 Task: Open a blank worksheet and write heading  Budget GuruAdd Categories in a column and its values below  'Housing, Transportation, Groceries, Utilities, Entertainment, Dining Out, Health, Miscellaneous, Savings & Total. 'Add Budgeted amount in next column and its values below  $1,500, $300, $400, $200, $150, $250, $100, $200, $500 & $4,600. Add Actual amountin next column and its values below   $1,400, $280, $420, $180, $170, $230, $120, $180, $520 & $4,500. Add Difference in next column and its values below  -$100, -$20, +$20, -$20, +$20, -$20, +$20, -$20, +$20 & -$100Save page Budget Control Tool
Action: Key pressed <Key.shift>Budget<Key.space><Key.shift_r>Guru<Key.down>
Screenshot: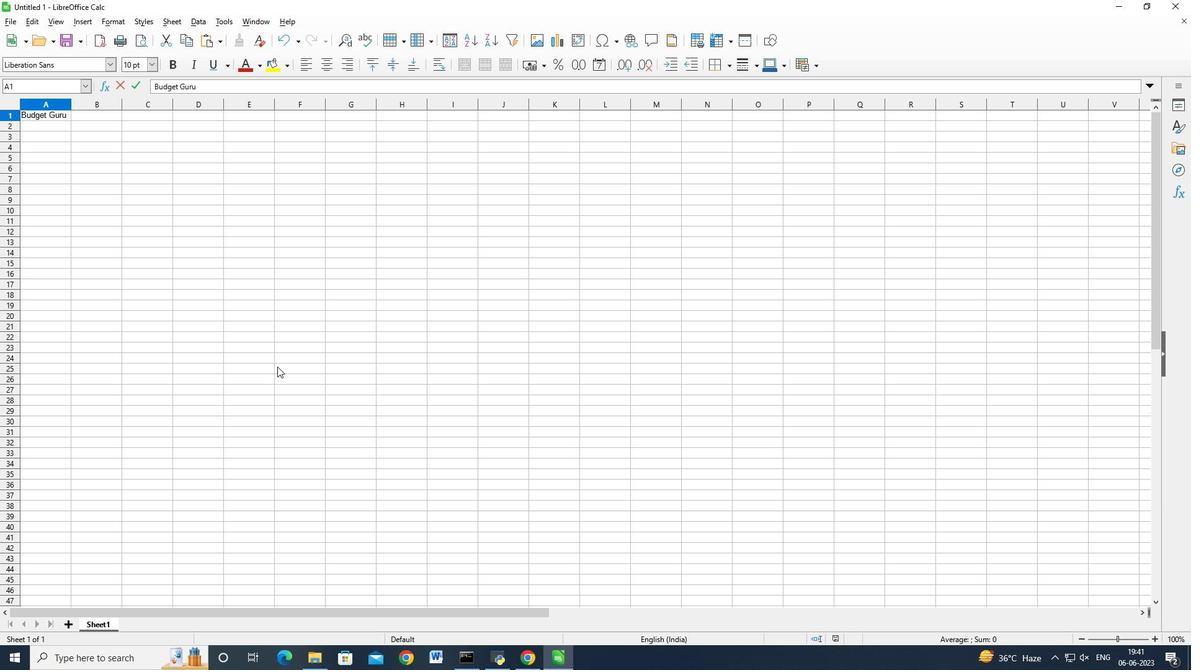 
Action: Mouse moved to (47, 138)
Screenshot: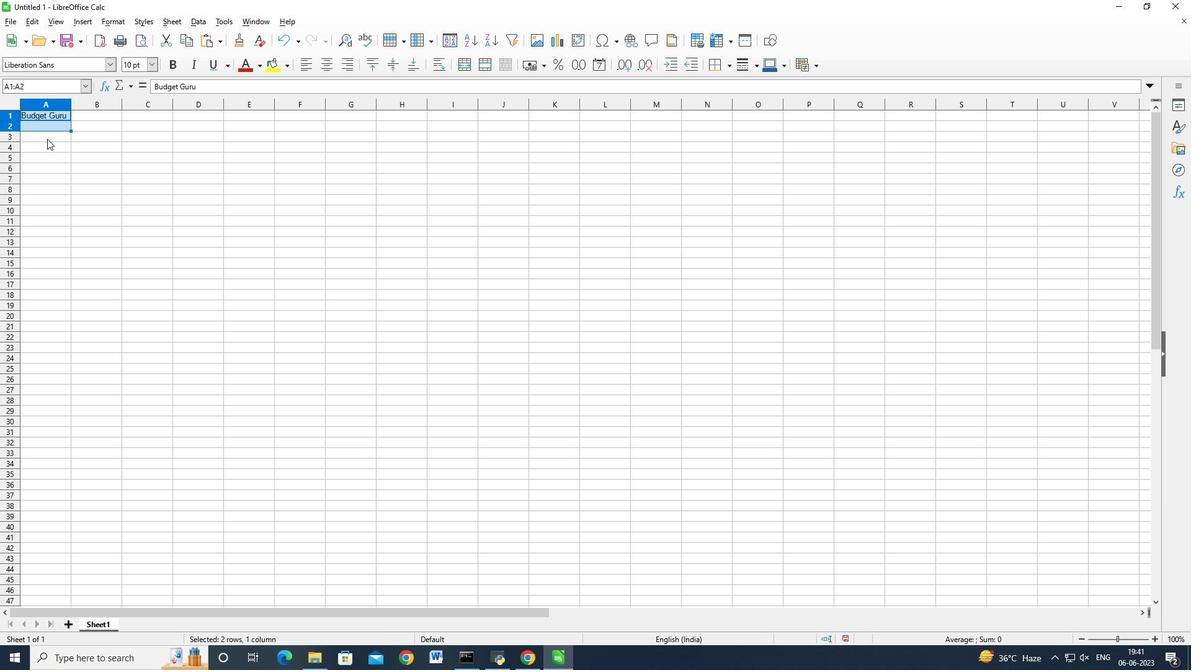 
Action: Mouse pressed left at (47, 138)
Screenshot: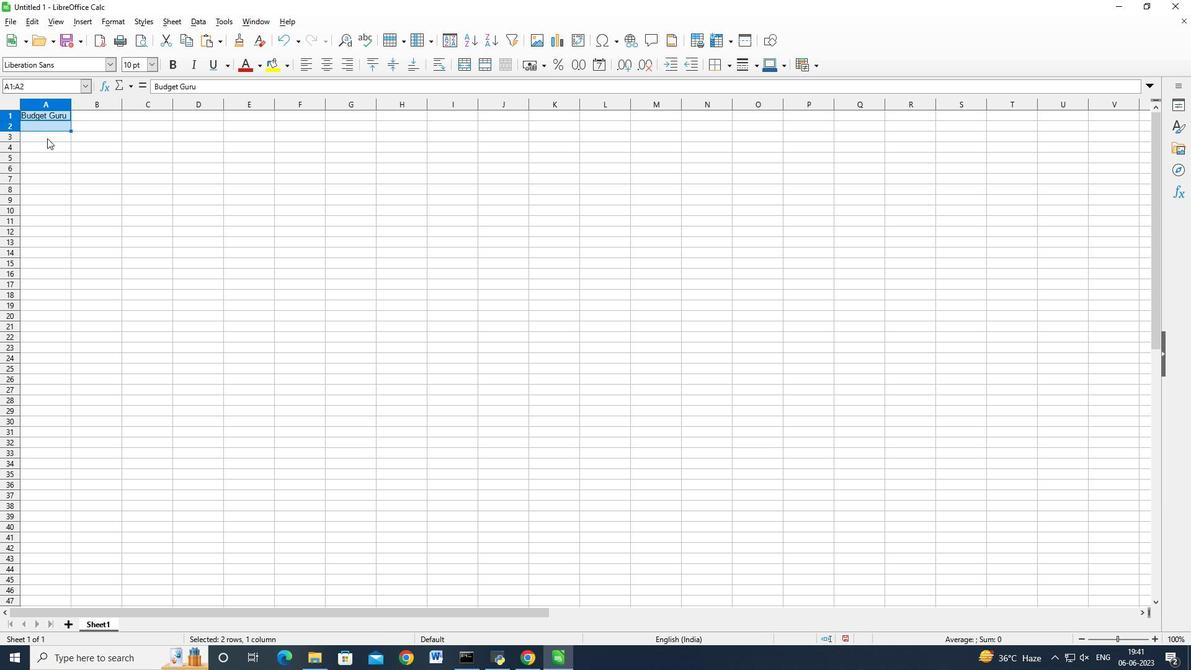 
Action: Mouse pressed right at (47, 138)
Screenshot: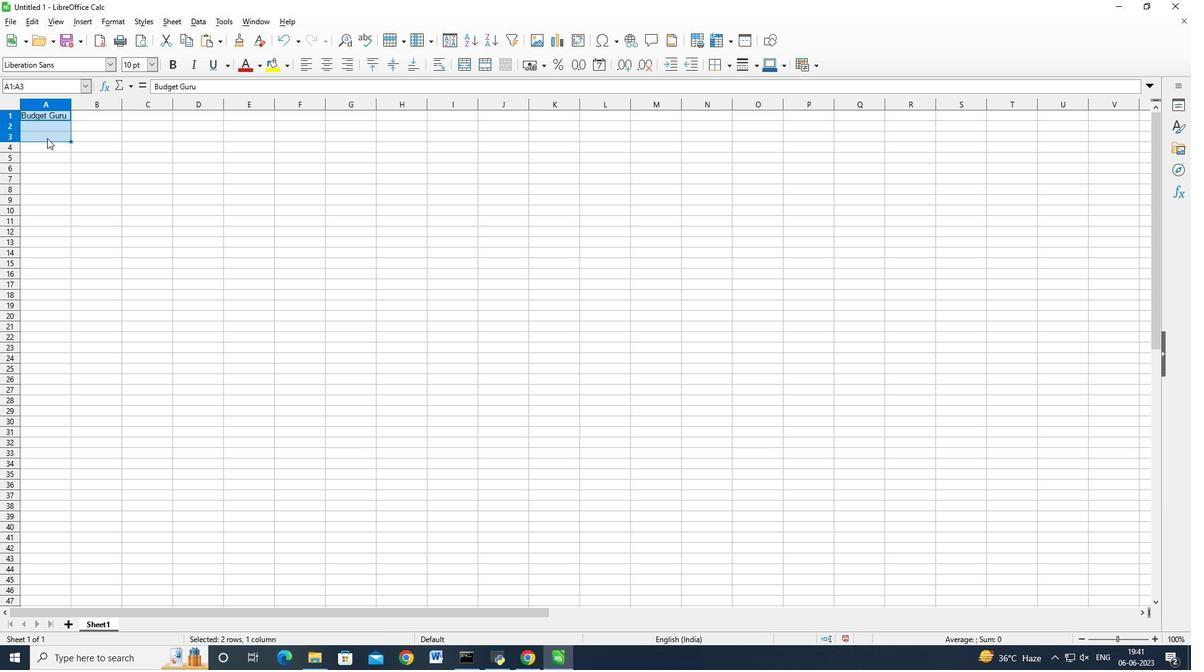 
Action: Mouse moved to (100, 121)
Screenshot: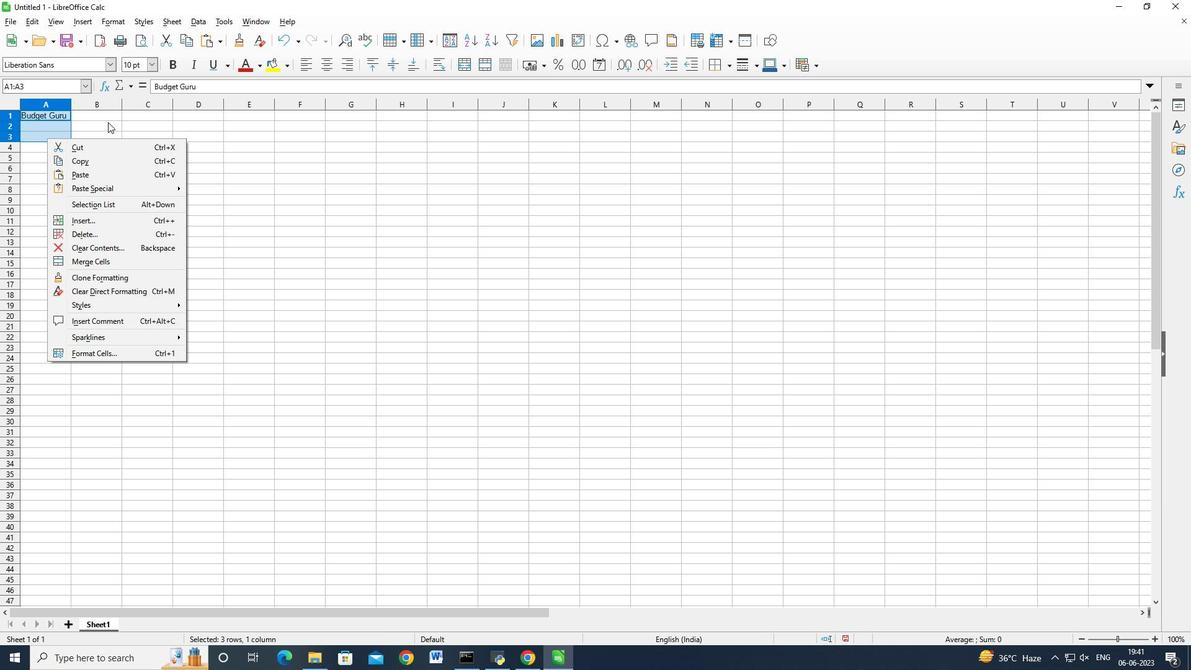 
Action: Mouse pressed right at (100, 121)
Screenshot: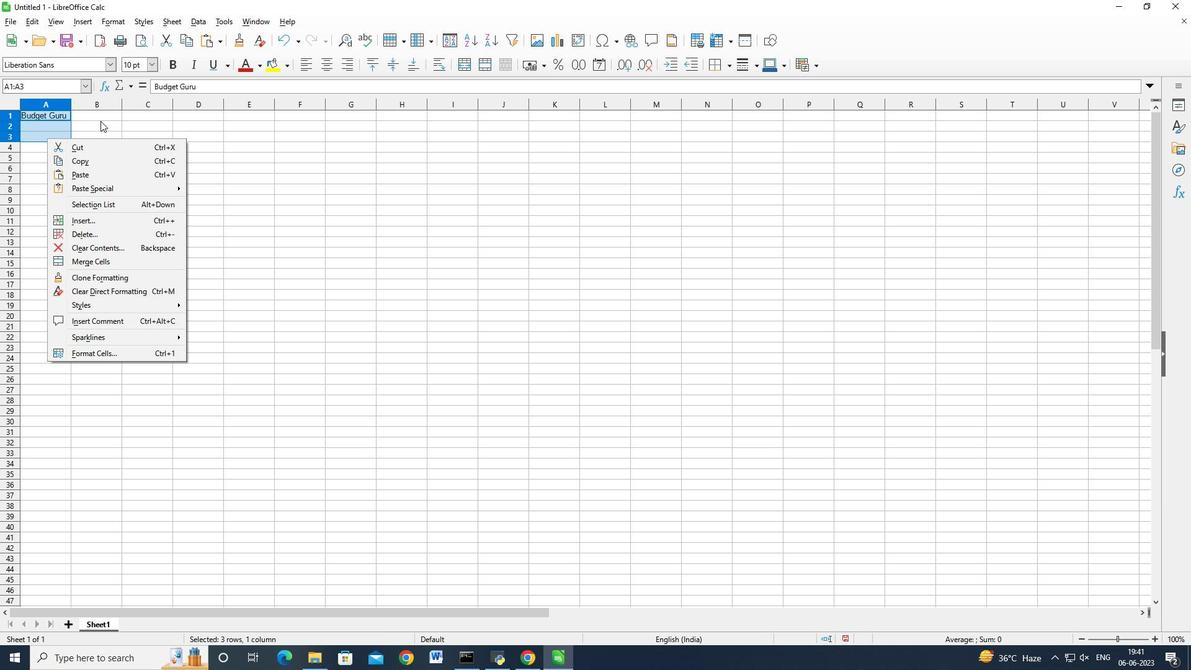 
Action: Mouse moved to (96, 129)
Screenshot: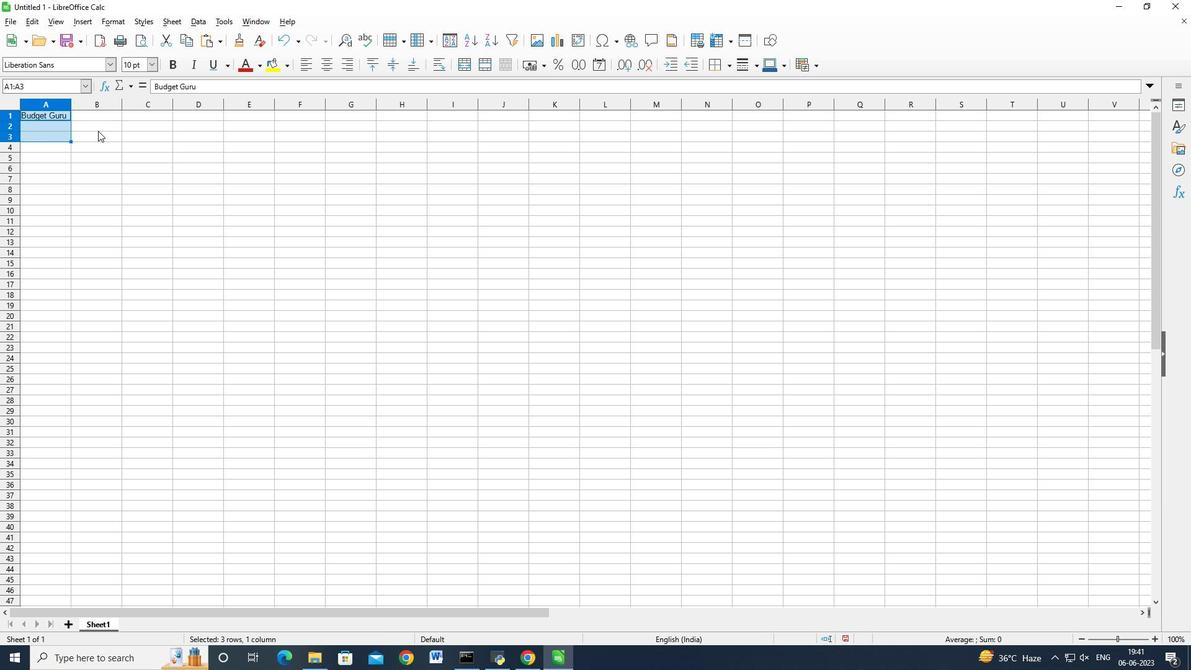 
Action: Mouse pressed right at (96, 129)
Screenshot: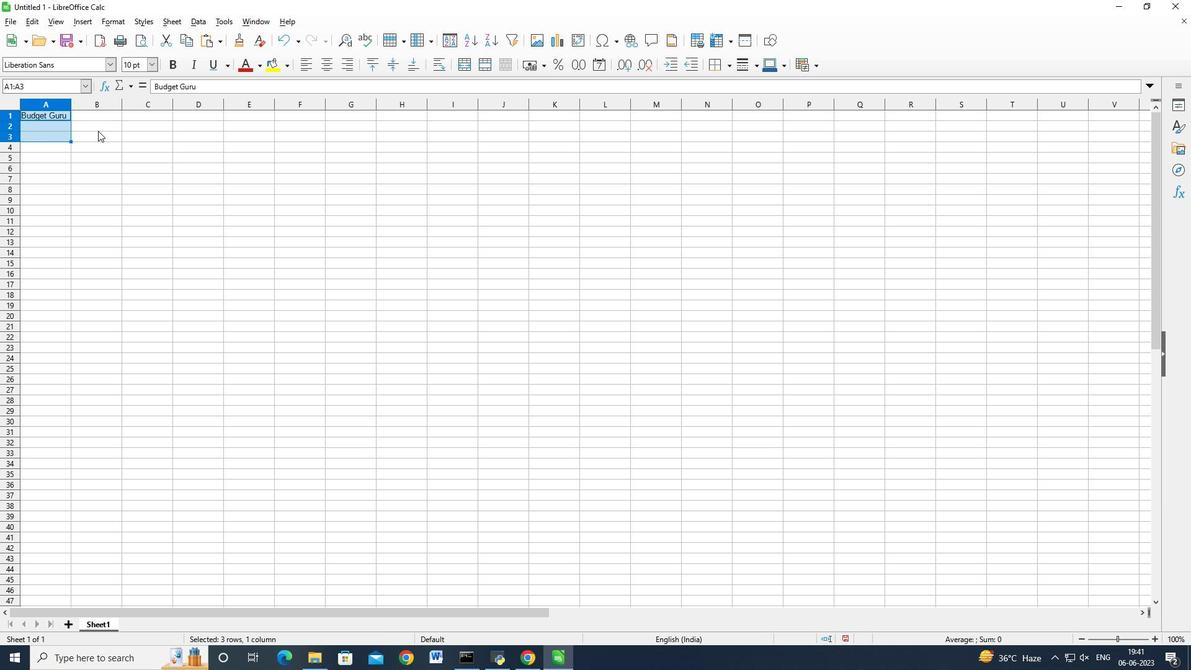 
Action: Mouse moved to (55, 150)
Screenshot: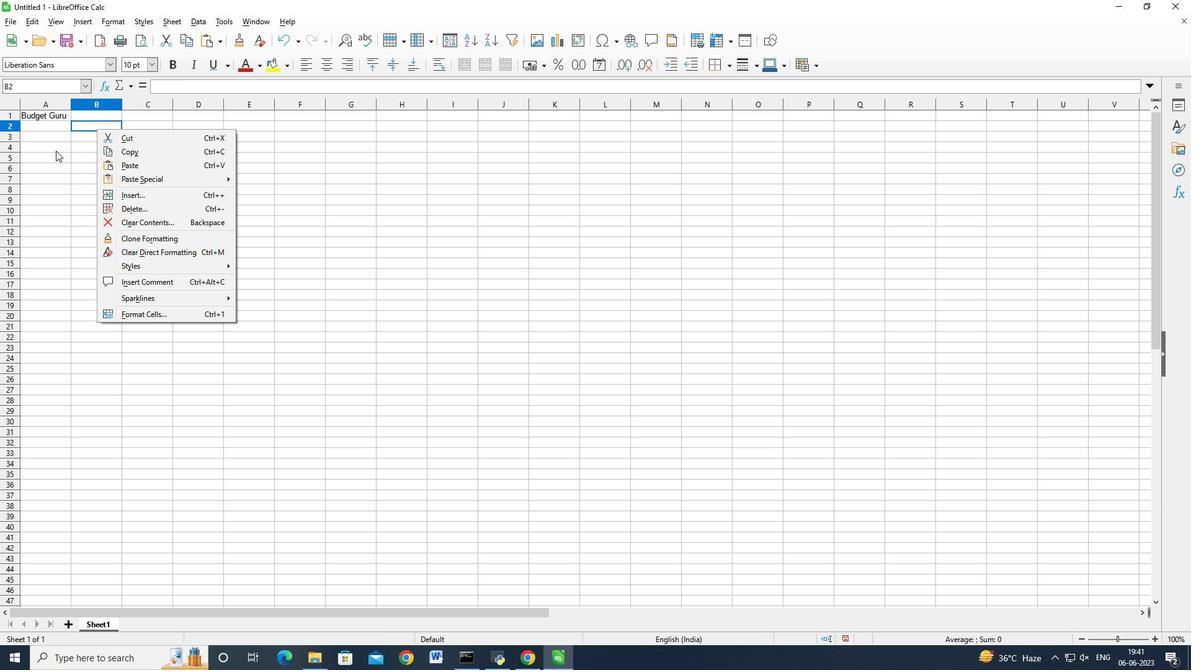 
Action: Mouse pressed left at (55, 150)
Screenshot: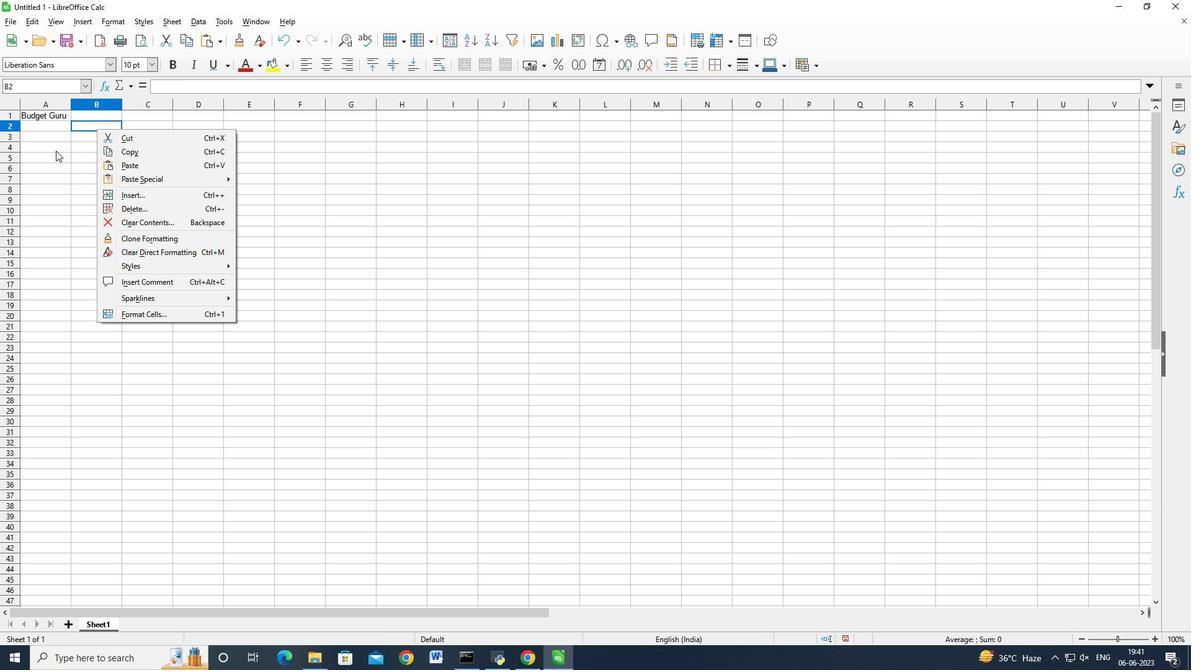 
Action: Mouse moved to (50, 125)
Screenshot: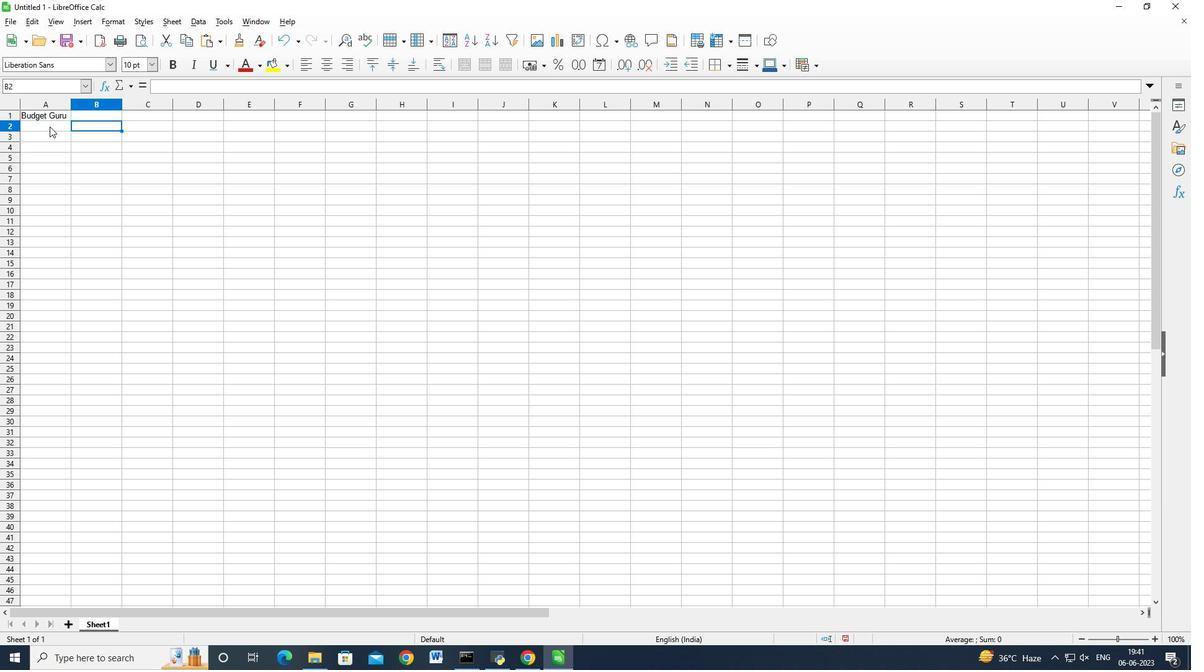 
Action: Mouse pressed left at (50, 125)
Screenshot: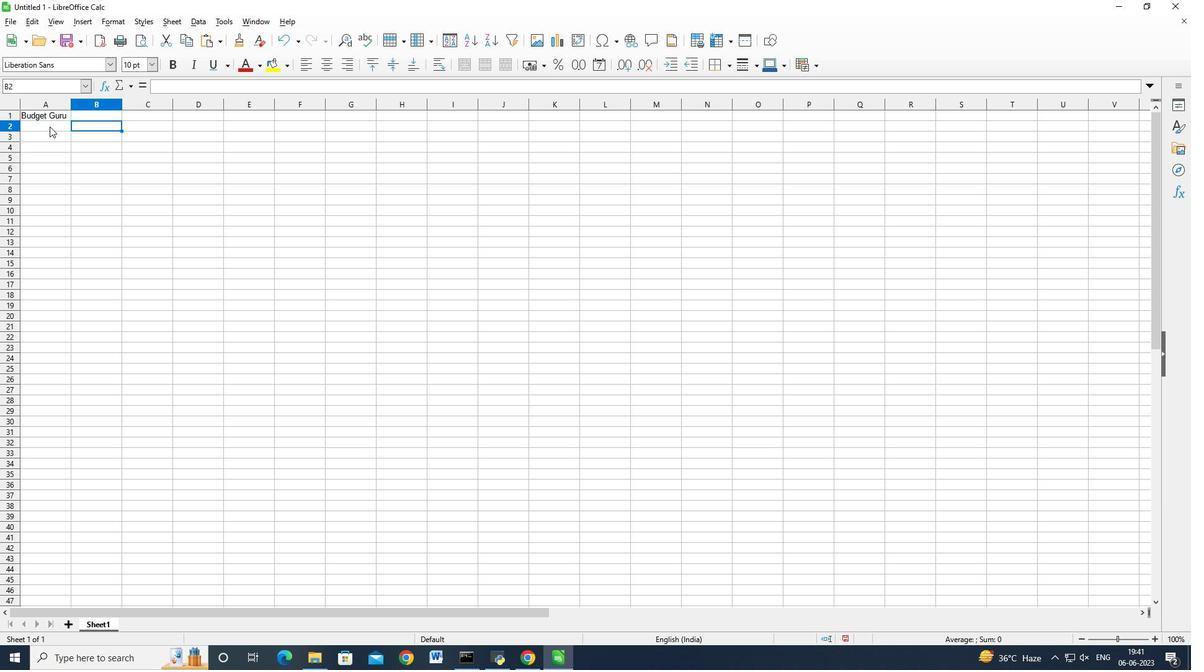 
Action: Mouse moved to (363, 174)
Screenshot: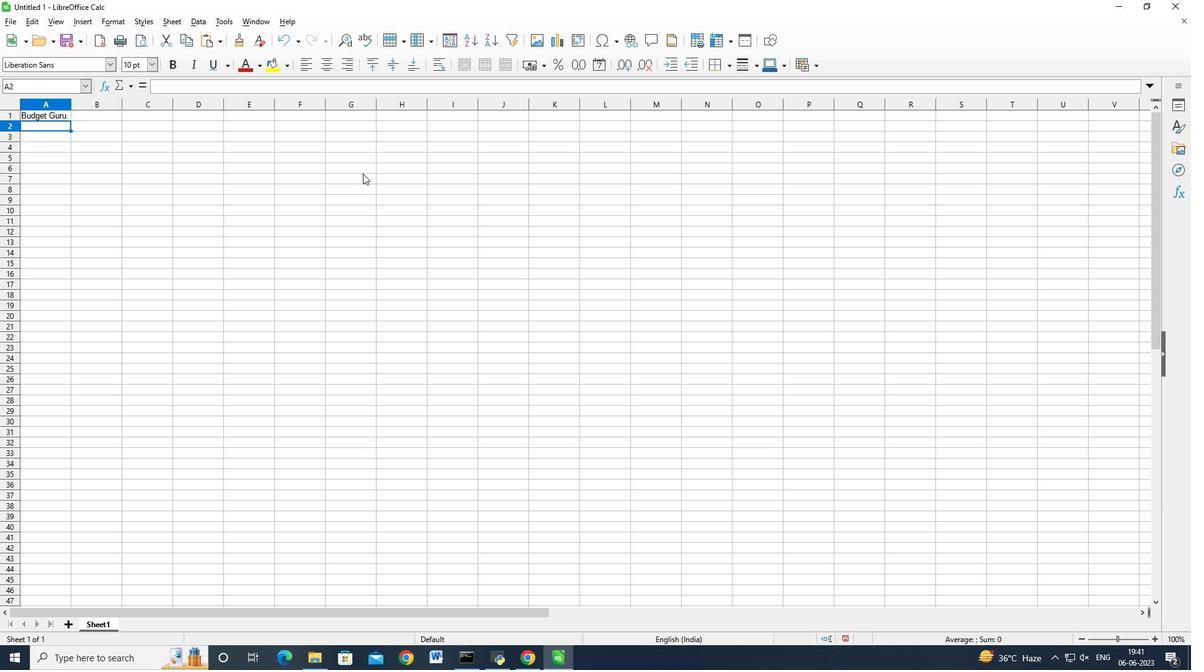 
Action: Key pressed <Key.shift_r>Categories<Key.down><Key.shift>Housing<Key.down><Key.shift_r>Transportation<Key.down><Key.shift_r>Groceries<Key.down><Key.shift>Utilities<Key.down><Key.shift_r>Entertainment<Key.down><Key.shift_r>Dining<Key.space><Key.shift>Out<Key.down><Key.shift>Health<Key.down><Key.shift>Miscellaneous<Key.down><Key.shift_r>Savings<Key.down><Key.shift_r>Total<Key.enter><Key.up><Key.up><Key.down><Key.up><Key.right><Key.down><Key.shift_r>Amount<Key.down>
Screenshot: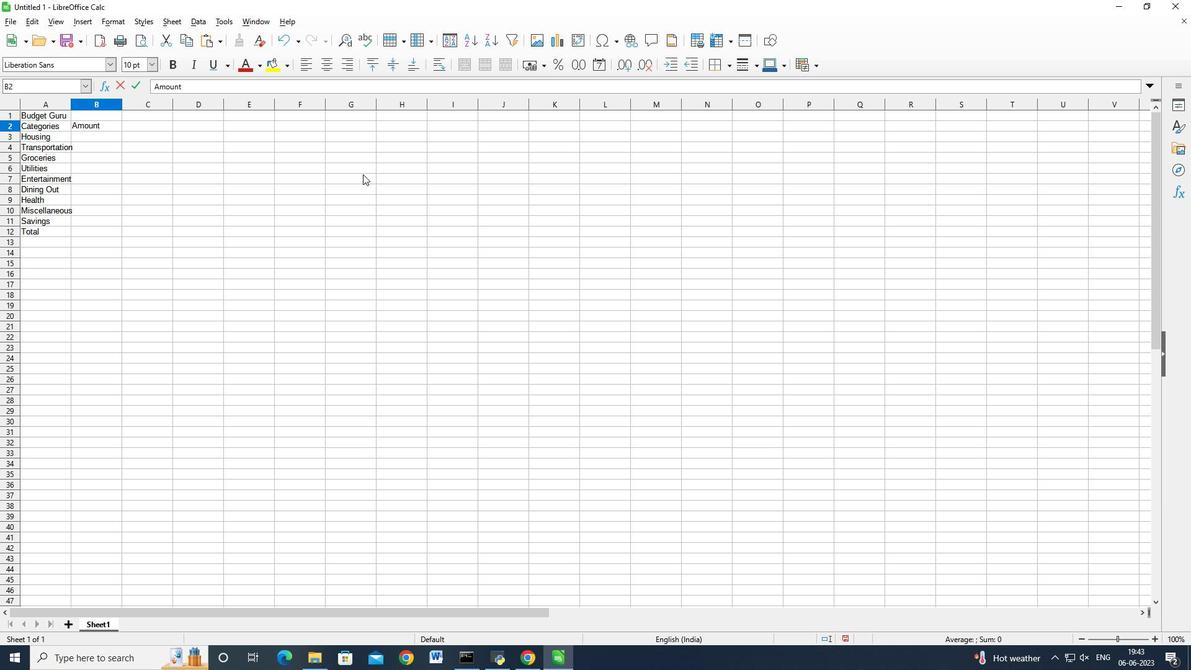 
Action: Mouse moved to (523, 166)
Screenshot: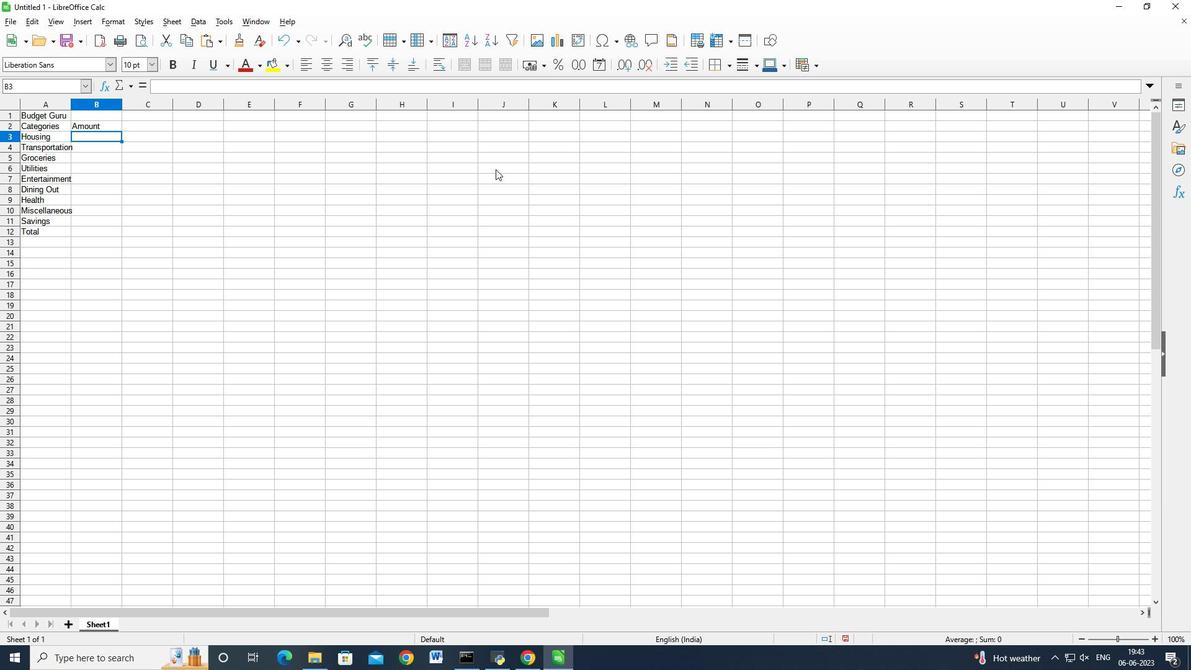 
Action: Key pressed <Key.shift><Key.shift><Key.shift><Key.shift><Key.shift><Key.shift><Key.shift><Key.shift><Key.shift><Key.shift>$1,500<Key.down><Key.shift><Key.shift><Key.shift><Key.shift><Key.shift><Key.shift><Key.shift><Key.shift>$300<Key.down><Key.shift><Key.shift><Key.shift><Key.shift><Key.shift><Key.shift><Key.shift><Key.shift><Key.shift><Key.shift><Key.shift>$400<Key.down><Key.shift><Key.shift><Key.shift><Key.shift><Key.shift><Key.shift><Key.shift><Key.shift>$200<Key.down><Key.shift><Key.shift><Key.shift><Key.shift><Key.shift><Key.shift>$150<Key.down><Key.shift><Key.shift><Key.shift><Key.shift><Key.shift><Key.shift><Key.shift><Key.shift><Key.shift><Key.shift><Key.shift><Key.shift><Key.shift><Key.shift><Key.shift><Key.shift><Key.shift><Key.shift><Key.shift><Key.shift><Key.shift><Key.shift><Key.shift><Key.shift><Key.shift><Key.shift><Key.shift><Key.shift><Key.shift><Key.shift><Key.shift><Key.shift><Key.shift>$250<Key.down><Key.shift><Key.shift><Key.shift><Key.shift>$100<Key.down><Key.shift><Key.shift><Key.shift><Key.shift><Key.shift><Key.shift>$200<Key.down><Key.shift><Key.shift><Key.shift>$500<Key.down><Key.shift><Key.shift><Key.shift><Key.shift><Key.shift><Key.shift><Key.shift><Key.shift><Key.shift><Key.shift><Key.shift><Key.shift><Key.shift><Key.shift><Key.shift><Key.shift><Key.shift><Key.shift><Key.shift><Key.shift><Key.shift><Key.shift><Key.shift><Key.shift><Key.shift><Key.shift><Key.shift><Key.shift><Key.shift><Key.shift><Key.shift><Key.shift>$4,600<Key.down><Key.up><Key.down><Key.up><Key.up><Key.up><Key.down><Key.up><Key.right><Key.shift_r>Actual<Key.space><Key.shift_r>Amu<Key.backspace>ount<Key.enter><Key.down><Key.up><Key.shift><Key.shift><Key.shift><Key.shift><Key.shift><Key.shift><Key.shift>$1,400<Key.down><Key.shift><Key.shift><Key.shift><Key.shift><Key.shift><Key.shift><Key.shift><Key.shift><Key.shift>$250<Key.down><Key.shift><Key.shift><Key.shift><Key.shift><Key.shift><Key.shift><Key.shift><Key.shift><Key.shift><Key.shift>$420<Key.down><Key.shift><Key.shift><Key.shift><Key.shift><Key.shift><Key.shift><Key.shift><Key.shift><Key.shift><Key.shift>$180<Key.down><Key.shift><Key.shift><Key.shift><Key.shift><Key.shift><Key.shift><Key.shift><Key.shift><Key.shift>$170<Key.down><Key.shift><Key.shift><Key.shift><Key.shift><Key.shift><Key.shift><Key.shift><Key.shift><Key.shift><Key.shift><Key.shift>$230<Key.down><Key.shift><Key.shift><Key.shift><Key.shift><Key.shift><Key.shift><Key.shift><Key.shift><Key.shift><Key.shift>$120<Key.down><Key.shift><Key.shift><Key.shift><Key.shift>$180<Key.down><Key.shift><Key.shift><Key.shift><Key.shift><Key.shift><Key.shift><Key.shift><Key.shift><Key.shift>$520<Key.down><Key.shift><Key.shift><Key.shift><Key.shift><Key.shift><Key.shift><Key.shift><Key.shift><Key.shift><Key.shift><Key.shift><Key.shift><Key.shift><Key.shift><Key.shift><Key.shift><Key.shift><Key.shift><Key.shift><Key.shift><Key.shift><Key.shift><Key.shift><Key.shift><Key.shift><Key.shift><Key.shift><Key.shift><Key.shift><Key.shift><Key.shift><Key.shift><Key.shift><Key.shift><Key.shift>$4,500<Key.down><Key.up><Key.up>
Screenshot: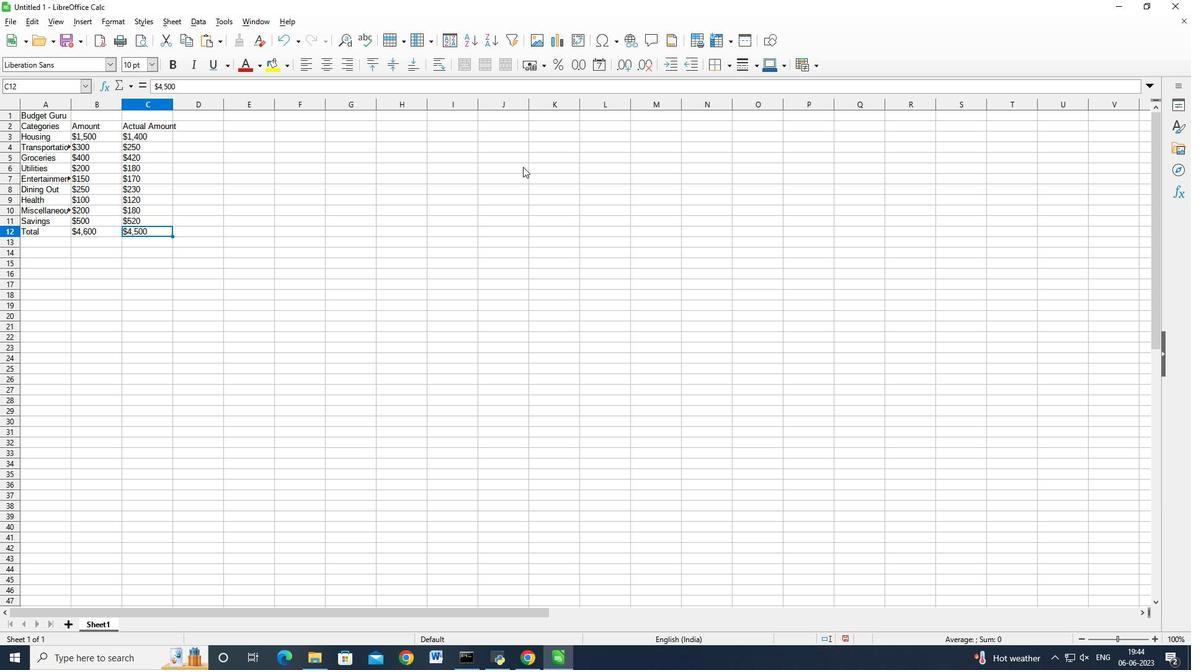
Action: Mouse moved to (171, 103)
Screenshot: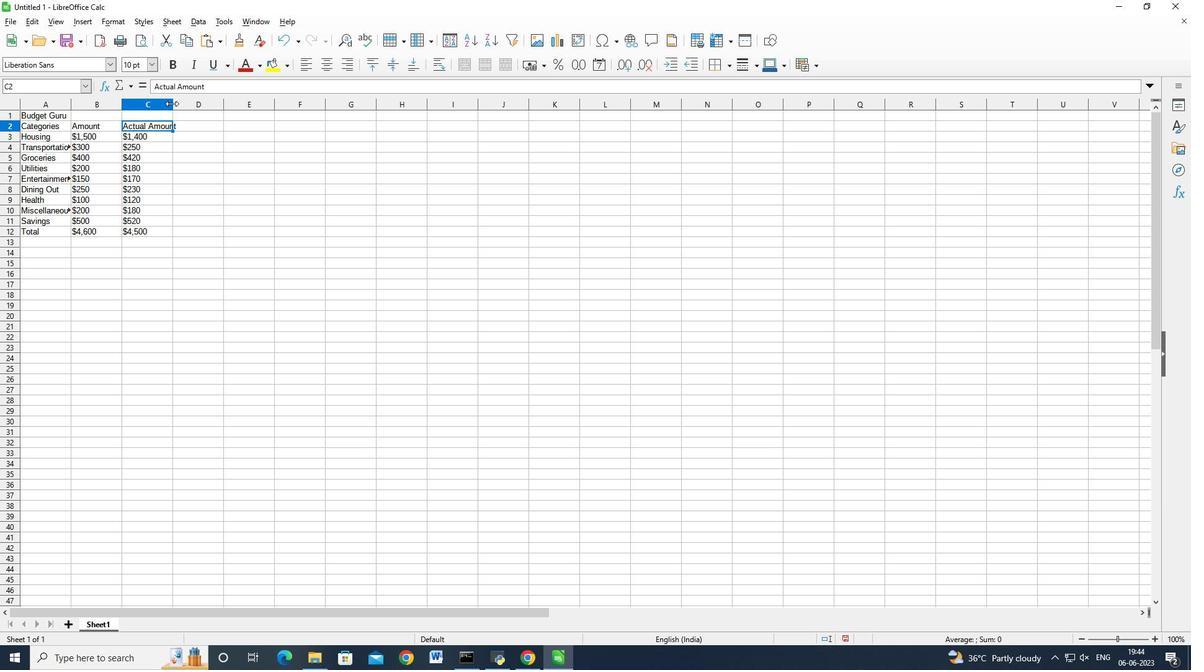 
Action: Mouse pressed left at (171, 103)
Screenshot: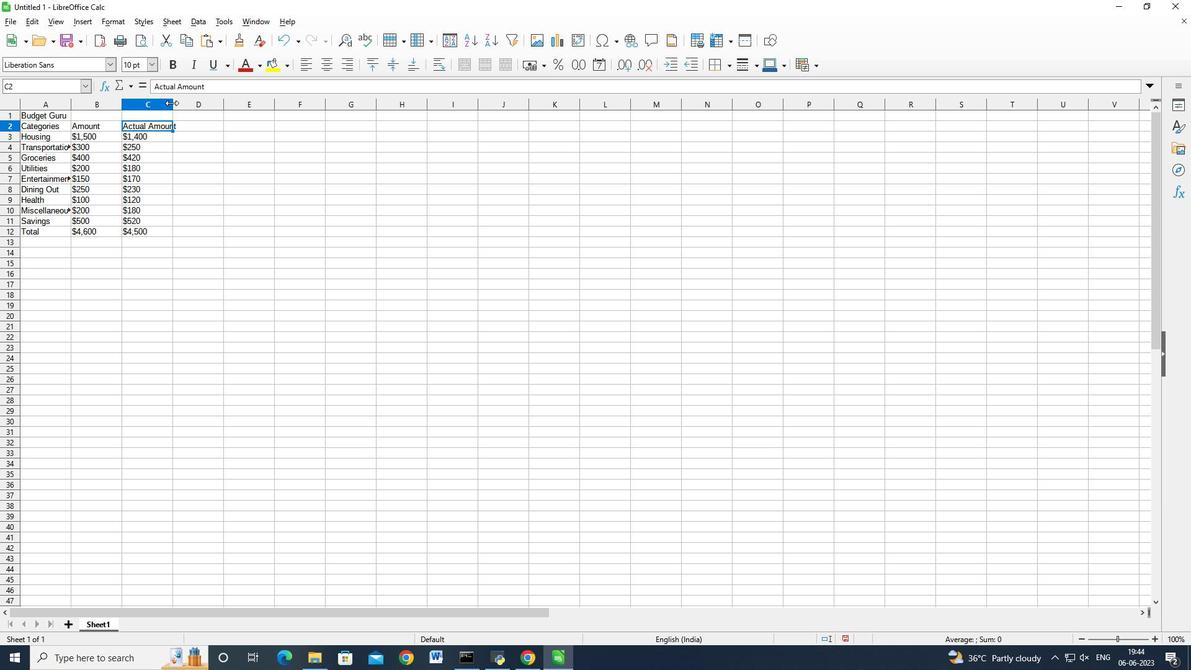 
Action: Mouse pressed left at (171, 103)
Screenshot: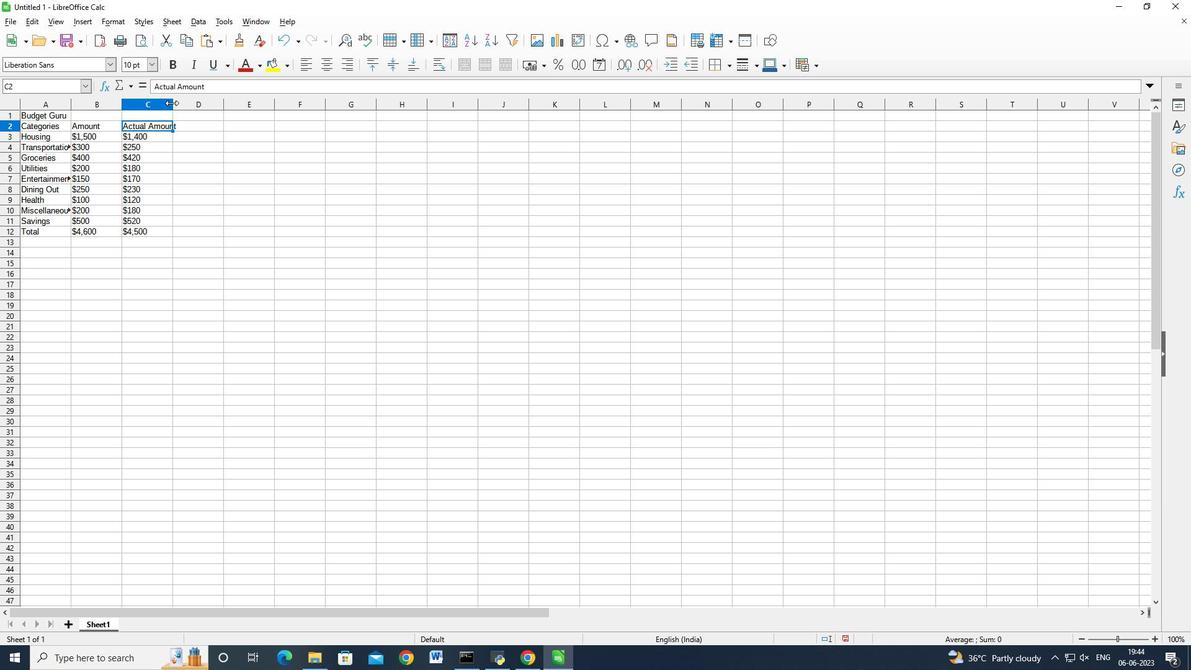 
Action: Mouse moved to (210, 129)
Screenshot: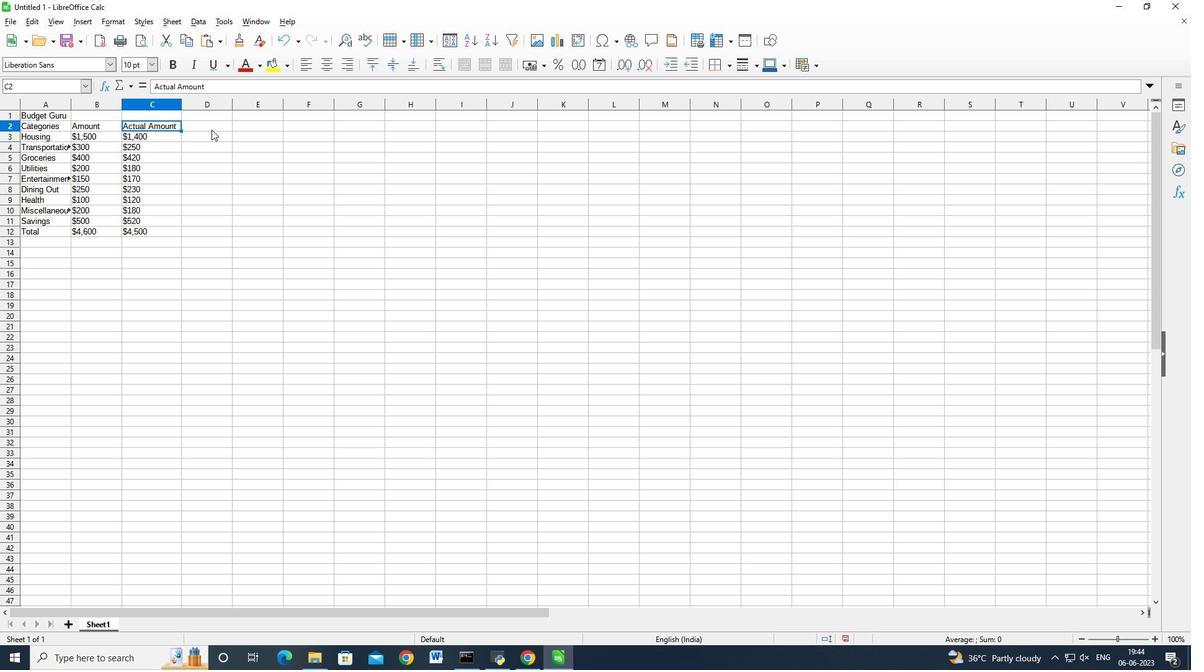 
Action: Mouse pressed left at (210, 129)
Screenshot: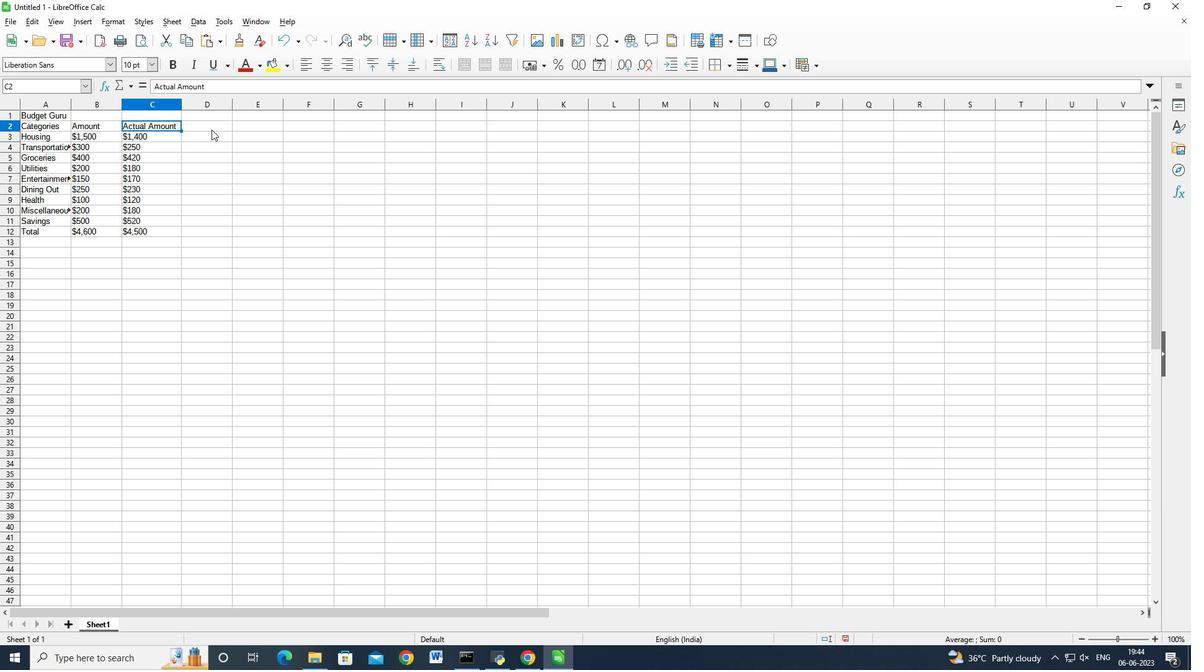 
Action: Mouse moved to (432, 215)
Screenshot: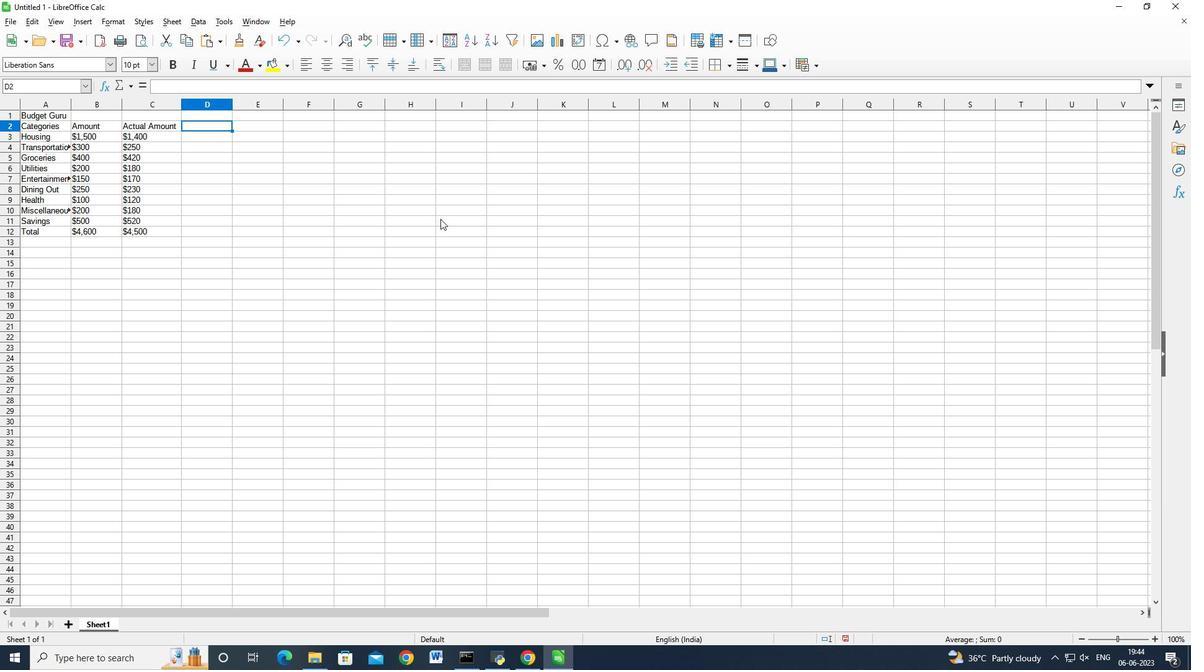 
Action: Key pressed <Key.shift_r>Difference<Key.down>-<Key.shift><Key.shift><Key.shift><Key.shift><Key.shift><Key.shift><Key.esc>'-<Key.shift><Key.shift><Key.shift><Key.shift><Key.shift><Key.shift><Key.shift><Key.shift><Key.shift><Key.shift><Key.shift><Key.shift><Key.shift><Key.shift><Key.shift><Key.shift><Key.shift><Key.shift><Key.shift><Key.shift><Key.shift><Key.shift><Key.shift><Key.shift><Key.shift><Key.shift><Key.shift><Key.shift><Key.shift><Key.shift><Key.shift><Key.shift><Key.shift><Key.shift><Key.shift><Key.shift><Key.shift><Key.shift><Key.shift><Key.shift><Key.shift><Key.shift><Key.shift><Key.shift><Key.shift><Key.shift><Key.shift><Key.shift><Key.shift><Key.shift><Key.shift><Key.shift><Key.shift><Key.shift><Key.shift><Key.shift><Key.shift><Key.shift><Key.shift><Key.shift><Key.shift><Key.shift><Key.shift><Key.shift><Key.shift><Key.shift><Key.shift><Key.shift><Key.shift><Key.shift><Key.shift><Key.shift><Key.shift><Key.shift><Key.shift><Key.shift><Key.shift><Key.shift><Key.shift><Key.shift><Key.shift><Key.shift><Key.shift><Key.shift><Key.shift><Key.shift><Key.shift><Key.shift><Key.shift><Key.shift><Key.shift><Key.shift><Key.shift><Key.shift><Key.shift><Key.shift><Key.shift><Key.shift><Key.shift><Key.shift><Key.shift><Key.shift><Key.shift><Key.shift><Key.shift><Key.shift><Key.shift><Key.shift><Key.shift><Key.shift><Key.shift><Key.shift><Key.shift><Key.shift><Key.shift><Key.shift><Key.shift><Key.shift><Key.shift><Key.shift><Key.shift><Key.shift><Key.shift><Key.shift><Key.shift><Key.shift><Key.shift>$100<Key.enter>'-<Key.shift><Key.shift><Key.shift><Key.shift><Key.shift><Key.shift><Key.shift><Key.shift><Key.shift><Key.shift><Key.shift><Key.shift><Key.shift><Key.shift><Key.shift><Key.shift><Key.shift><Key.shift><Key.shift><Key.shift><Key.shift><Key.shift><Key.shift><Key.shift><Key.shift>$20<Key.enter>'<Key.shift_r>+<Key.shift><Key.shift><Key.shift><Key.shift><Key.shift><Key.shift><Key.shift>$20<Key.enter>'-<Key.shift><Key.shift><Key.shift>$20<Key.enter>'<Key.shift_r>+2<Key.backspace><Key.shift><Key.shift><Key.shift><Key.shift><Key.shift><Key.shift><Key.shift><Key.shift><Key.shift><Key.shift><Key.shift><Key.shift><Key.shift><Key.shift><Key.shift><Key.shift><Key.shift><Key.shift><Key.shift><Key.shift><Key.shift><Key.shift><Key.shift><Key.shift><Key.shift><Key.shift><Key.shift><Key.shift><Key.shift><Key.shift>$20<Key.enter>'-<Key.shift>$20<Key.enter><Key.shift><Key.shift><Key.shift><Key.shift><Key.shift><Key.shift><Key.shift><Key.shift><Key.shift><Key.shift><Key.shift>'<Key.shift><Key.shift><Key.shift><Key.shift><Key.shift><Key.shift><Key.shift><Key.shift><Key.shift><Key.shift><Key.shift><Key.shift><Key.shift><Key.shift><Key.shift><Key.shift><Key.shift><Key.shift><Key.shift><Key.shift_r>+<Key.shift><Key.shift><Key.shift><Key.shift>$20<Key.enter>'-<Key.shift>$20<Key.enter>'<Key.shift><Key.shift><Key.shift><Key.shift><Key.shift><Key.shift><Key.shift><Key.shift><Key.shift><Key.shift><Key.shift><Key.shift><Key.shift><Key.shift><Key.shift><Key.shift><Key.shift><Key.shift><Key.shift><Key.shift><Key.shift_r>+<Key.shift>$20<Key.enter>'-<Key.shift><Key.shift><Key.shift><Key.shift><Key.shift><Key.shift>$100<Key.enter><Key.up><Key.up><Key.down><Key.up>
Screenshot: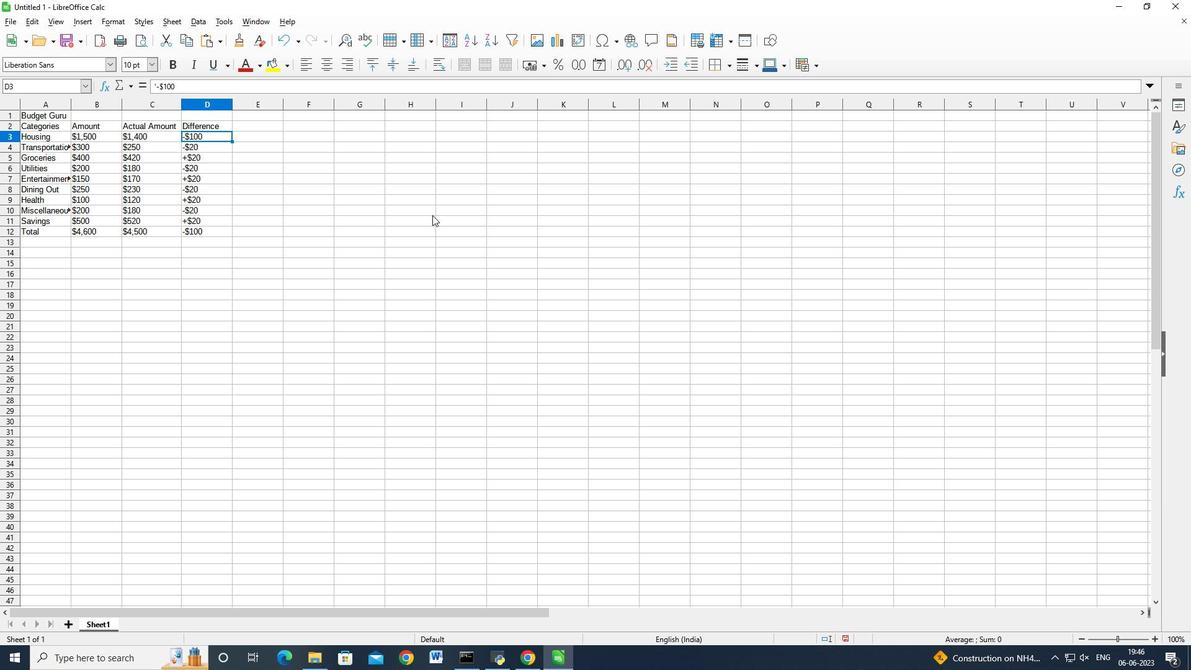 
Action: Mouse moved to (15, 106)
Screenshot: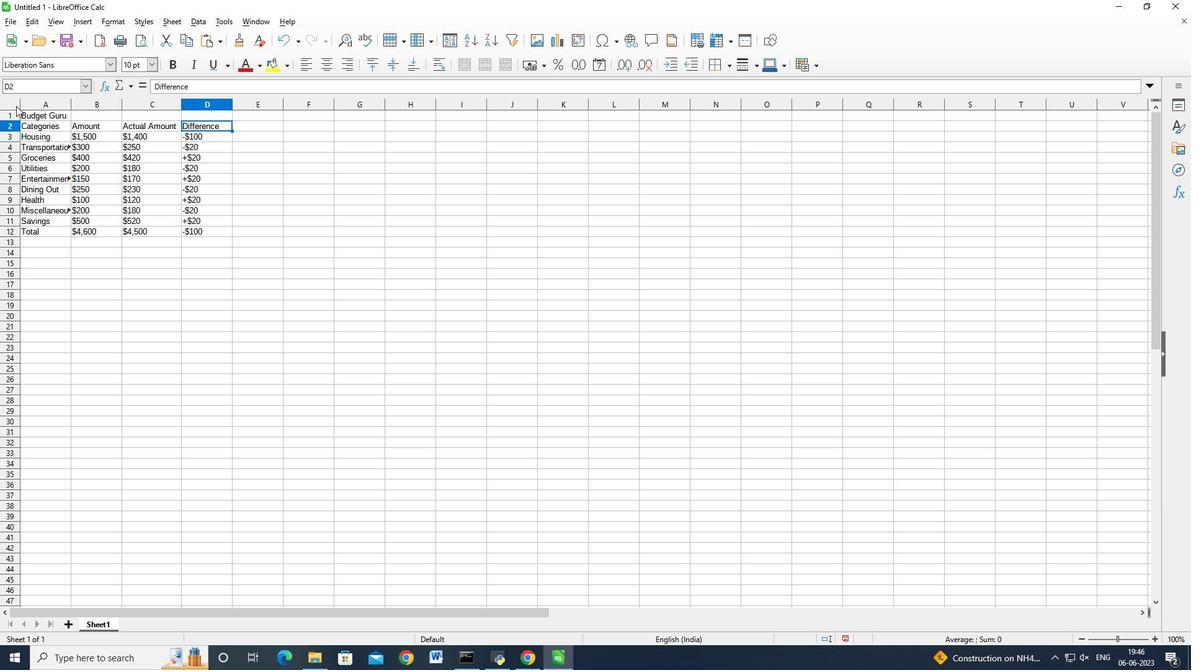 
Action: Mouse pressed left at (15, 106)
Screenshot: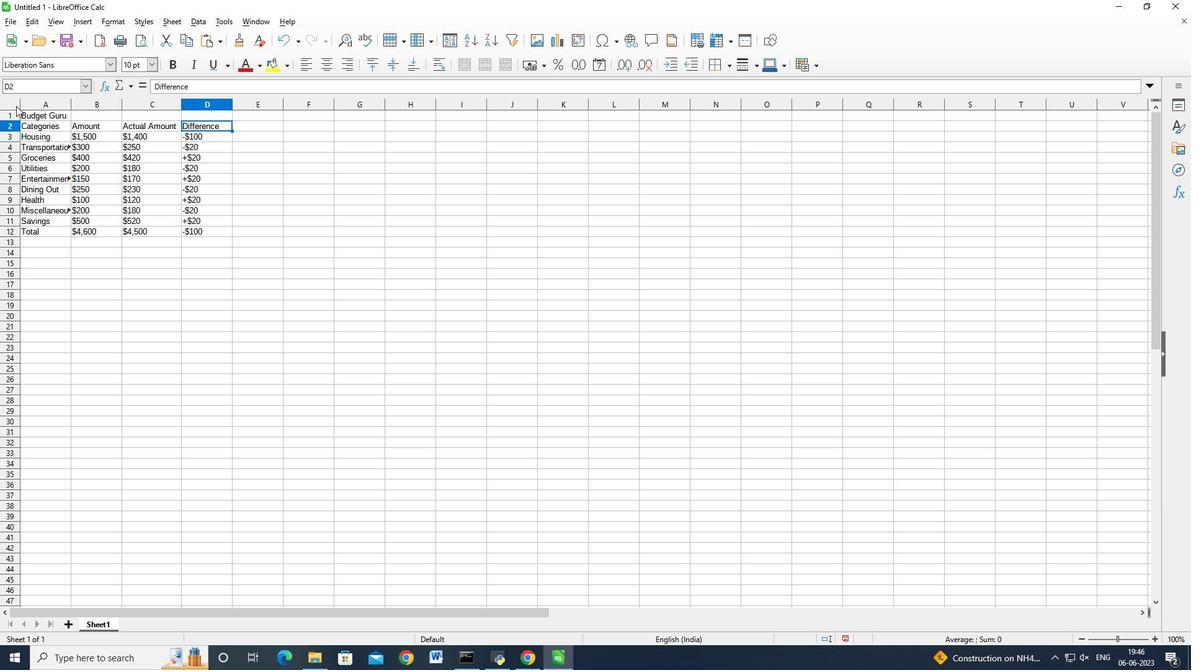 
Action: Mouse moved to (70, 104)
Screenshot: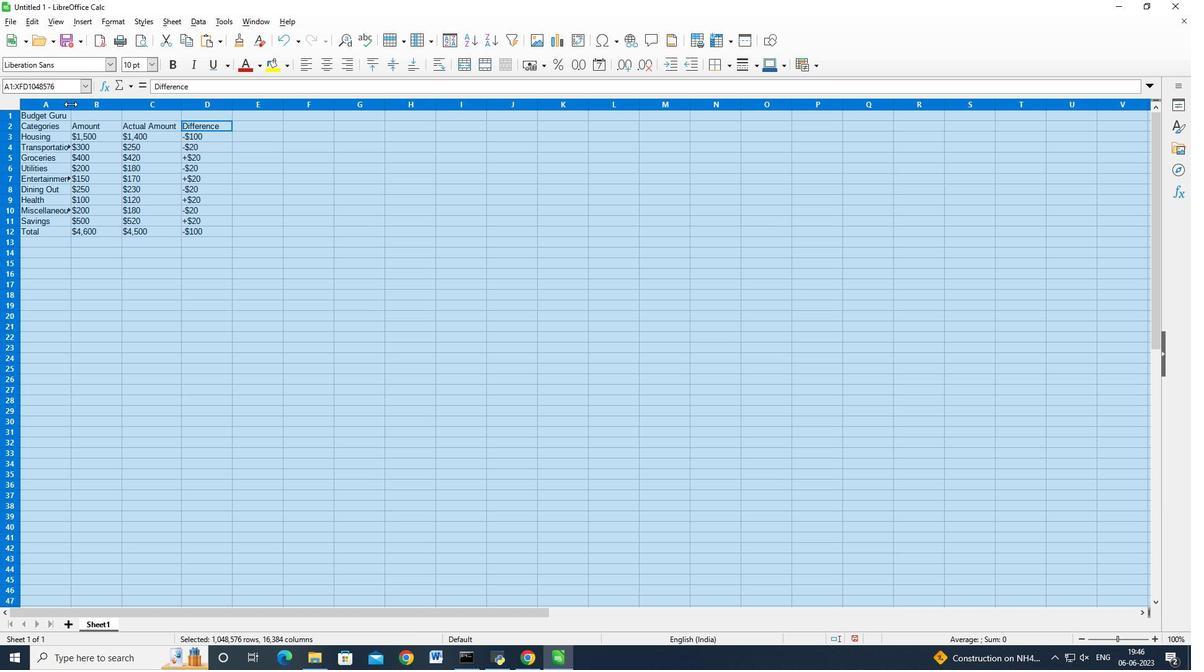 
Action: Mouse pressed left at (70, 104)
Screenshot: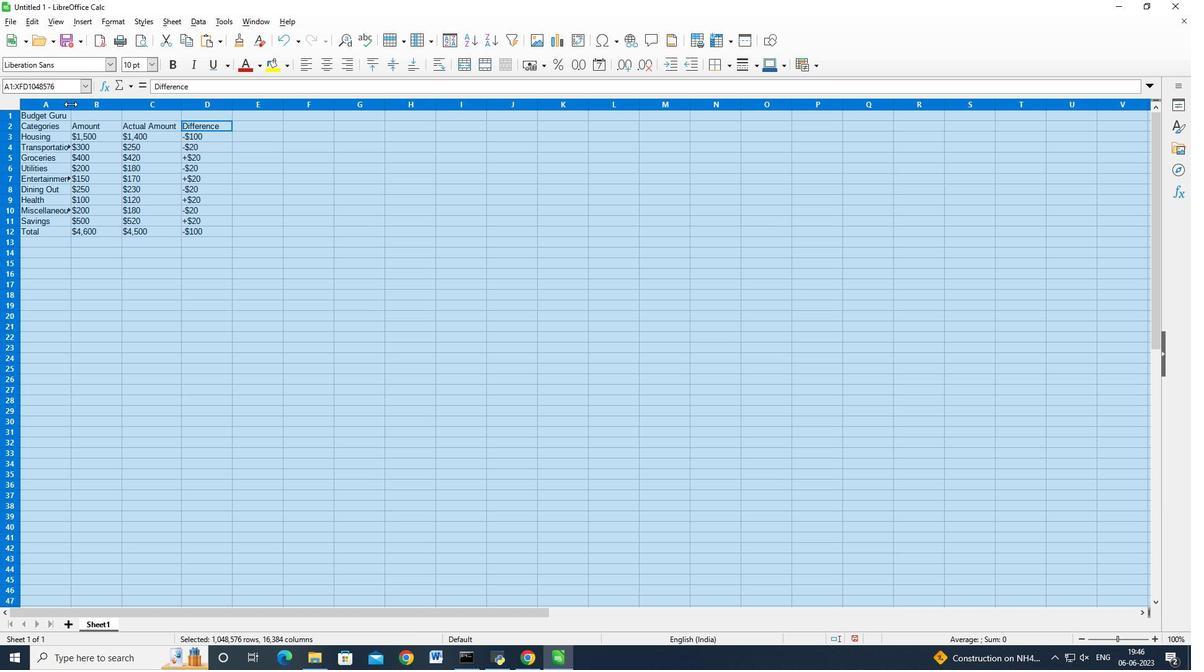 
Action: Mouse moved to (71, 104)
Screenshot: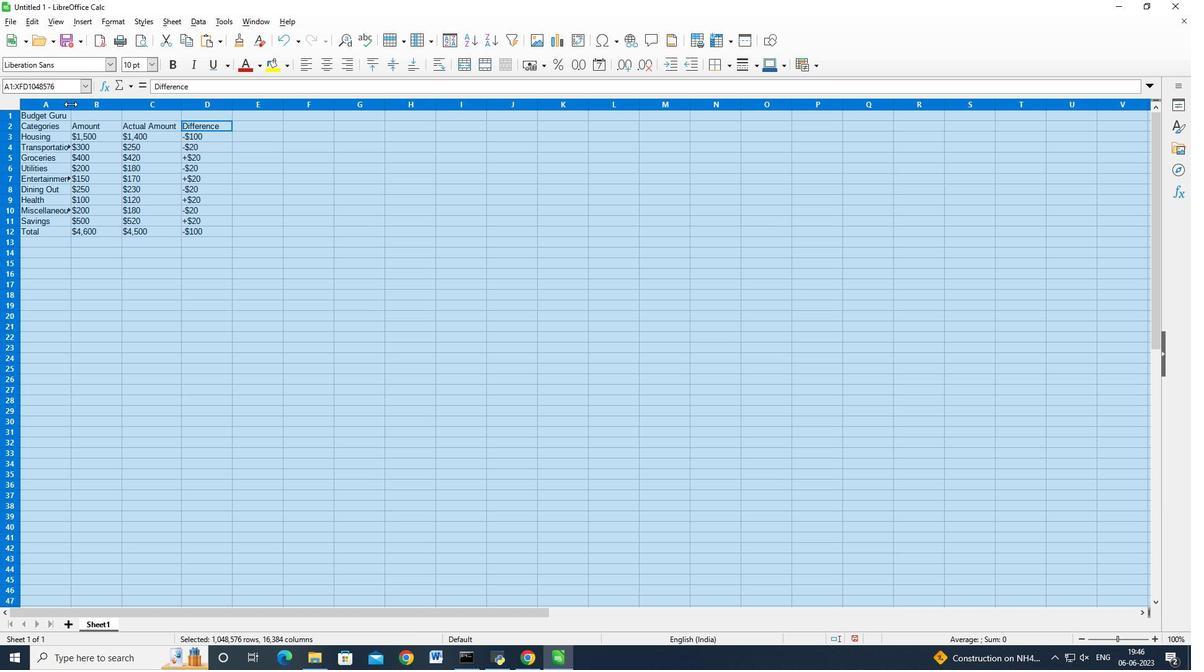 
Action: Mouse pressed left at (71, 104)
Screenshot: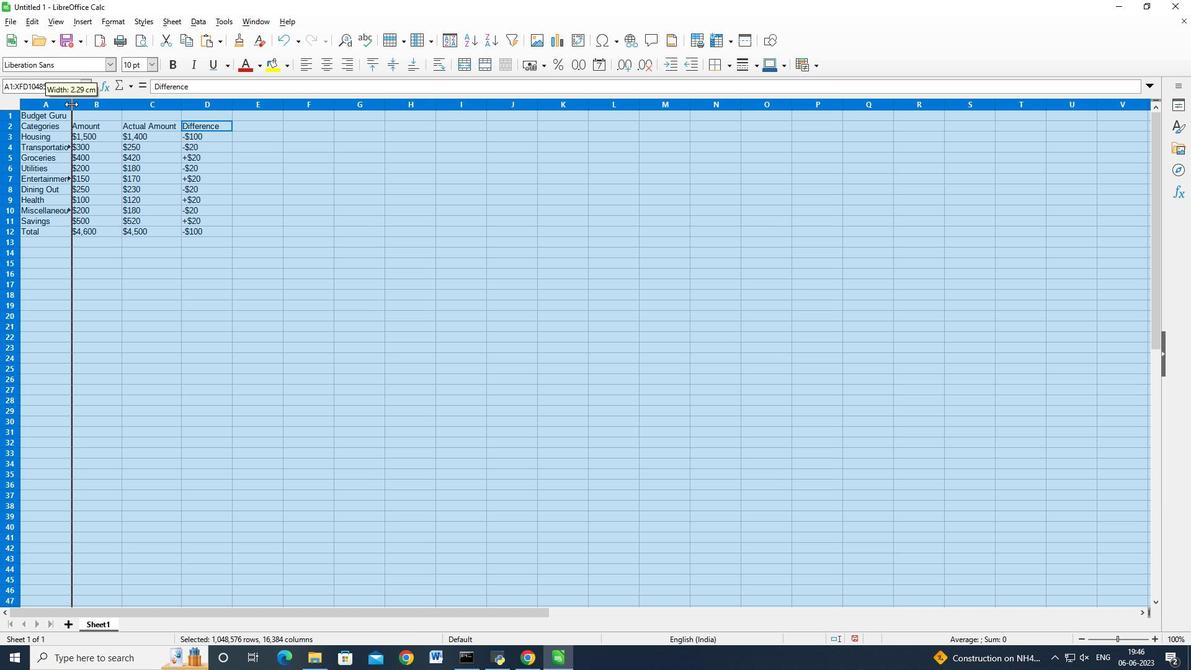 
Action: Mouse moved to (251, 193)
Screenshot: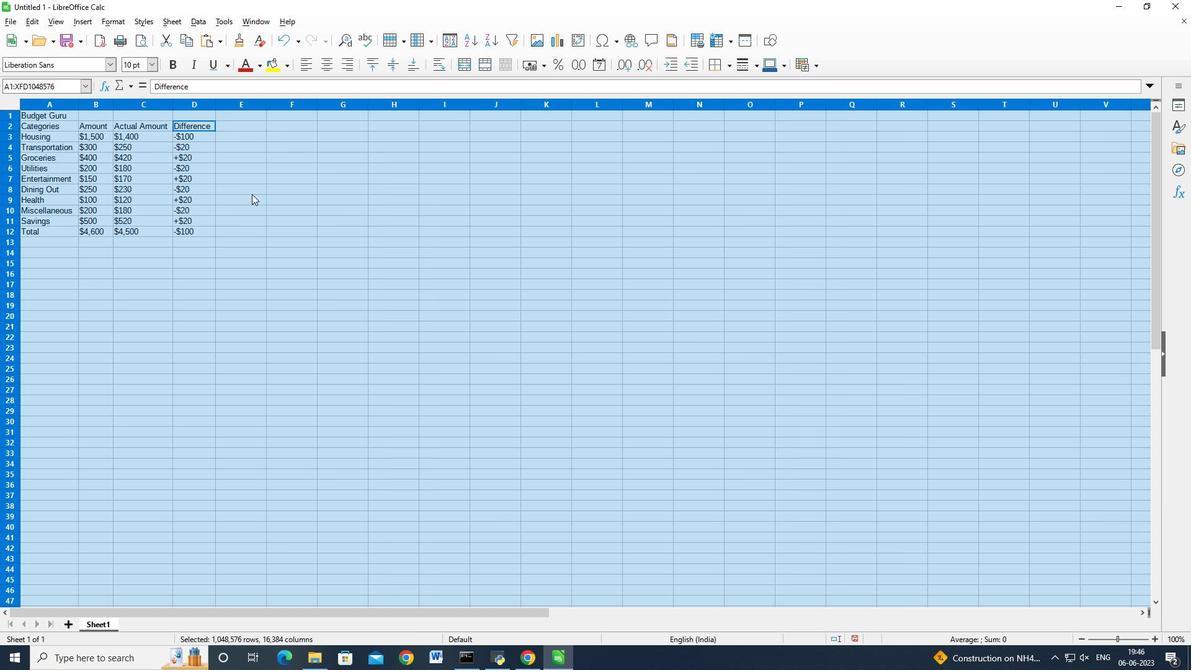 
Action: Mouse pressed left at (251, 193)
Screenshot: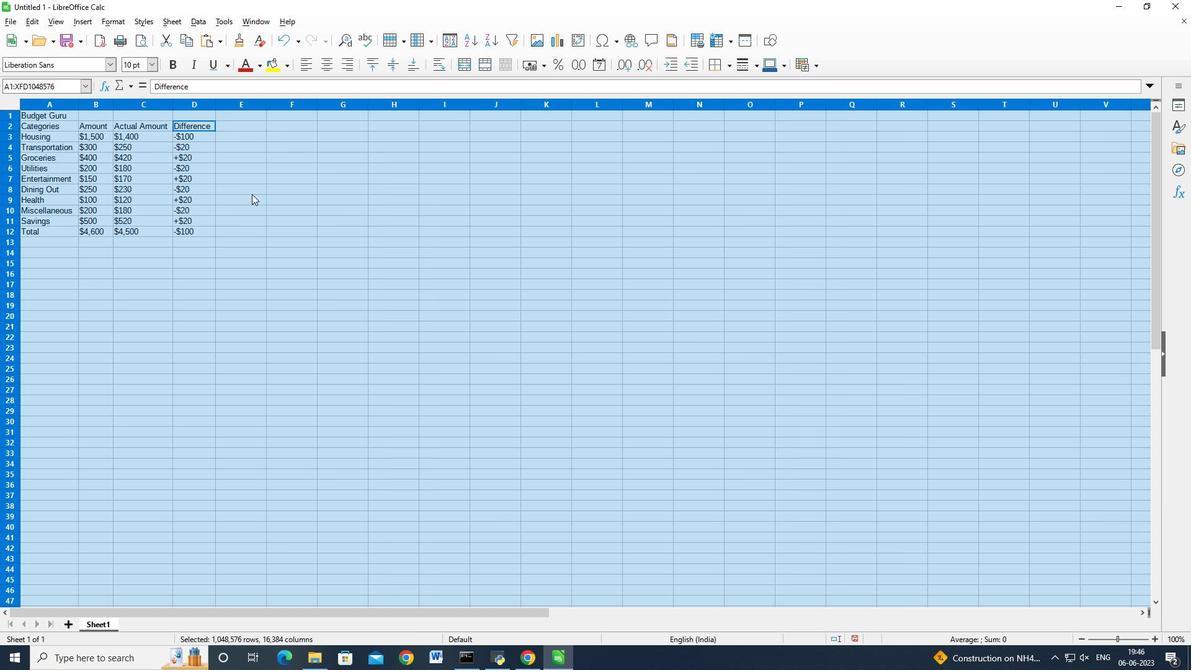 
Action: Mouse moved to (13, 22)
Screenshot: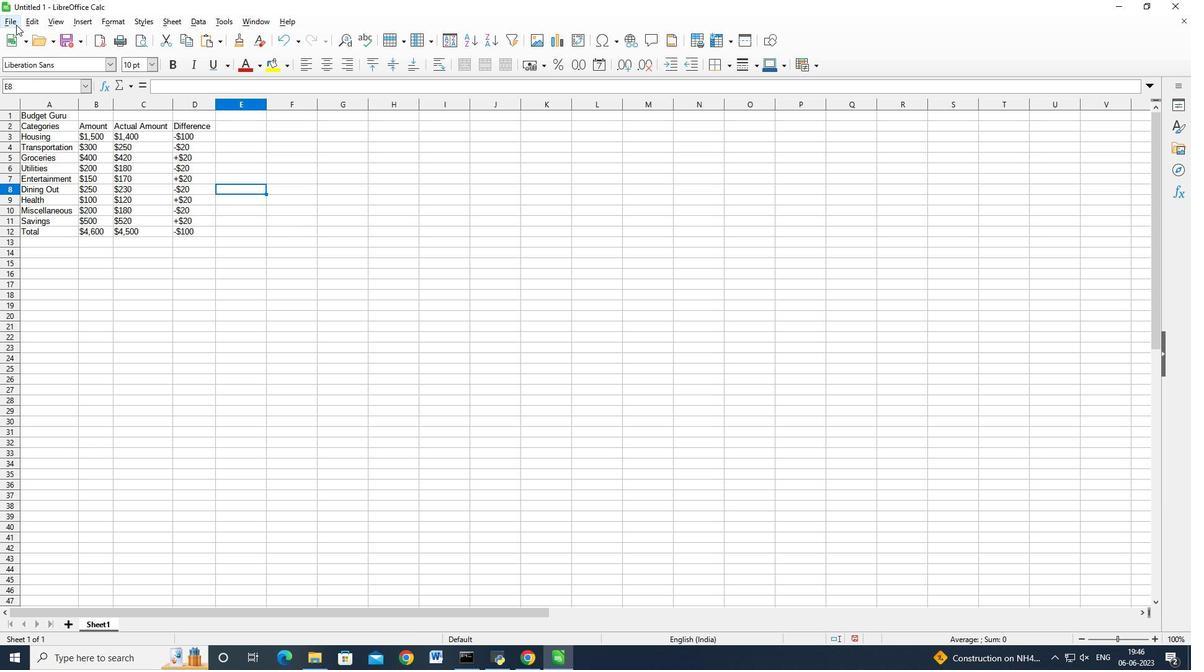 
Action: Mouse pressed left at (13, 22)
Screenshot: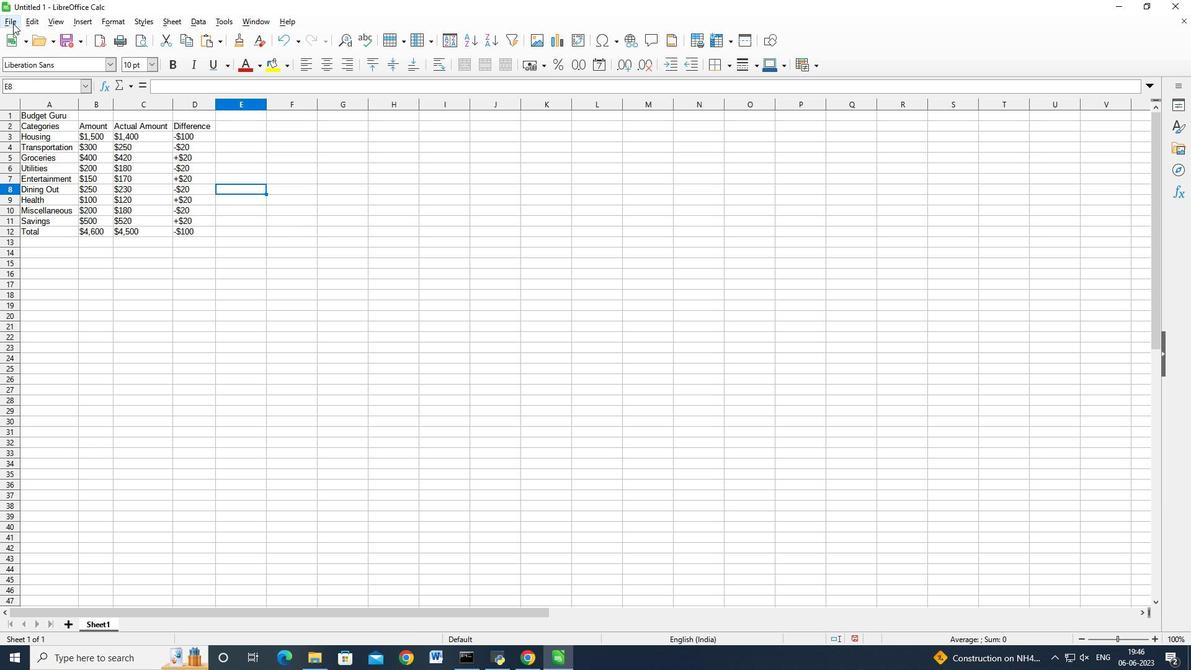 
Action: Mouse moved to (39, 176)
Screenshot: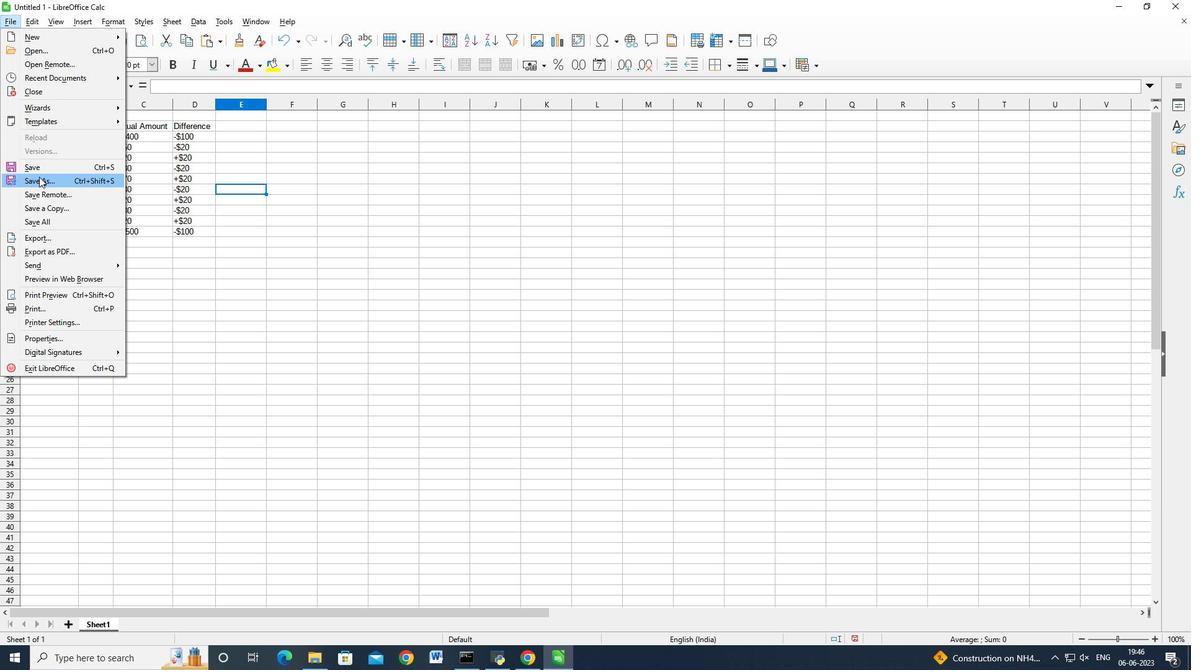 
Action: Mouse pressed left at (39, 176)
Screenshot: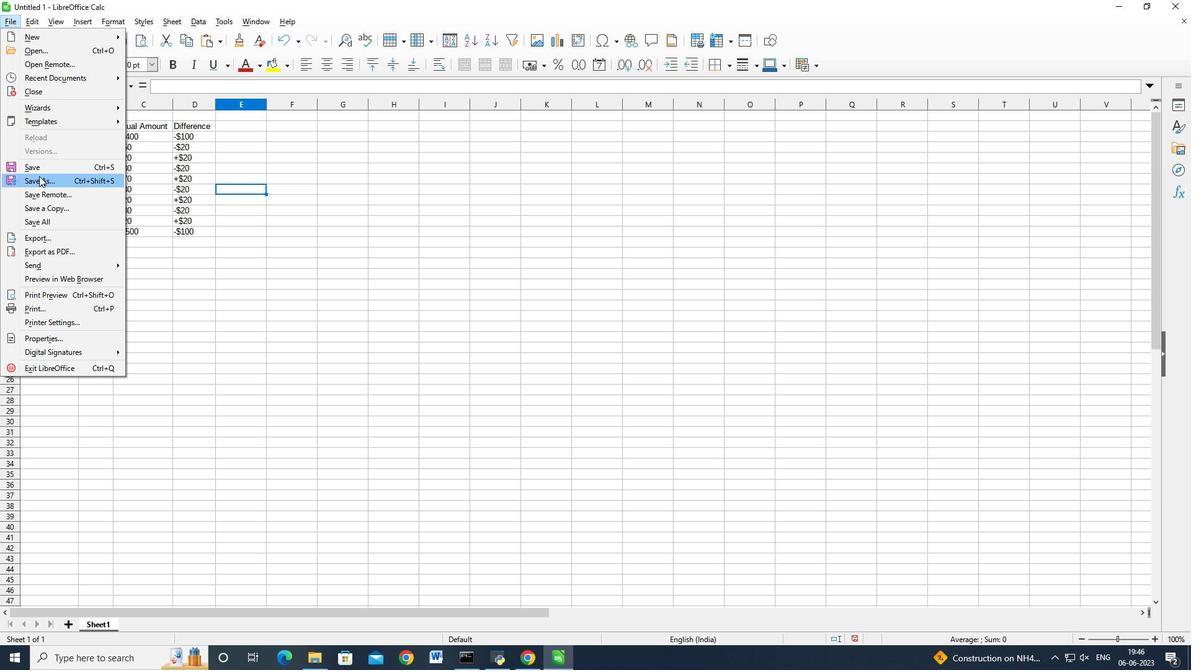 
Action: Mouse moved to (27, 166)
Screenshot: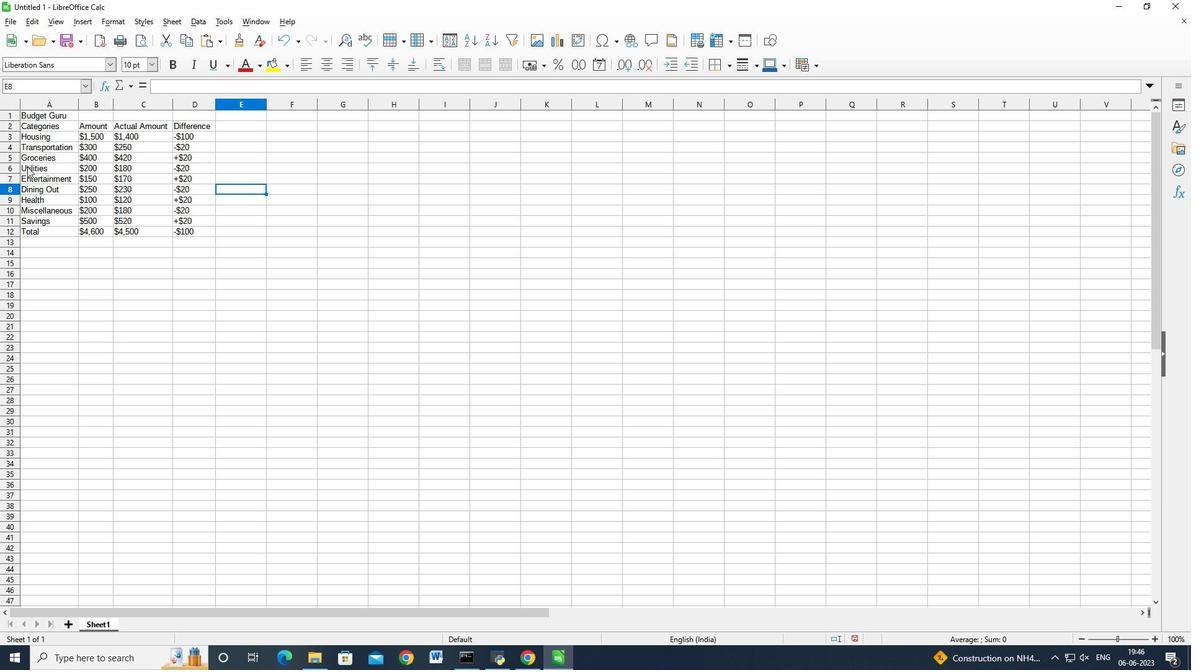 
Action: Mouse pressed left at (27, 166)
Screenshot: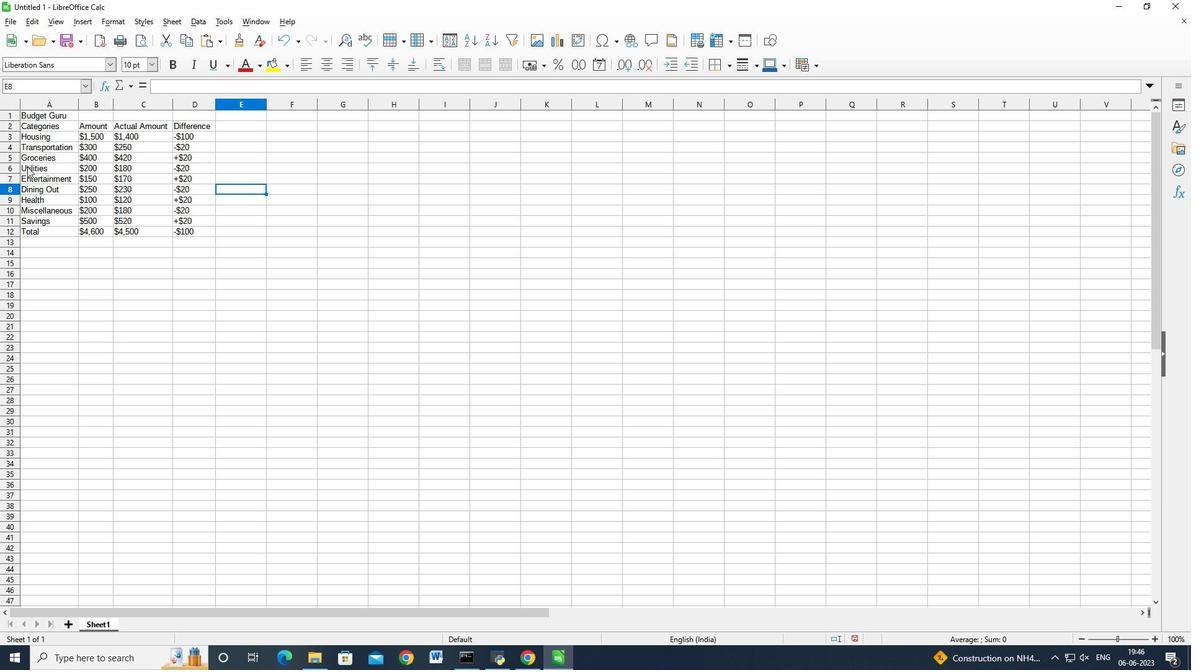 
Action: Mouse moved to (585, 27)
Screenshot: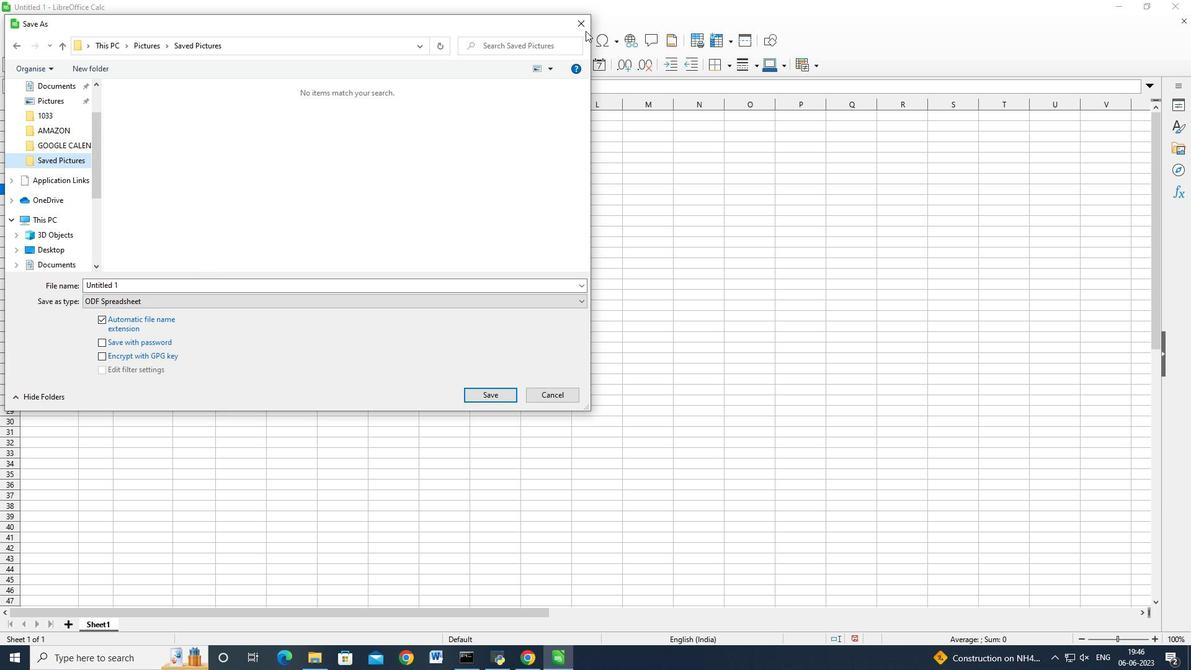 
Action: Mouse pressed left at (585, 27)
Screenshot: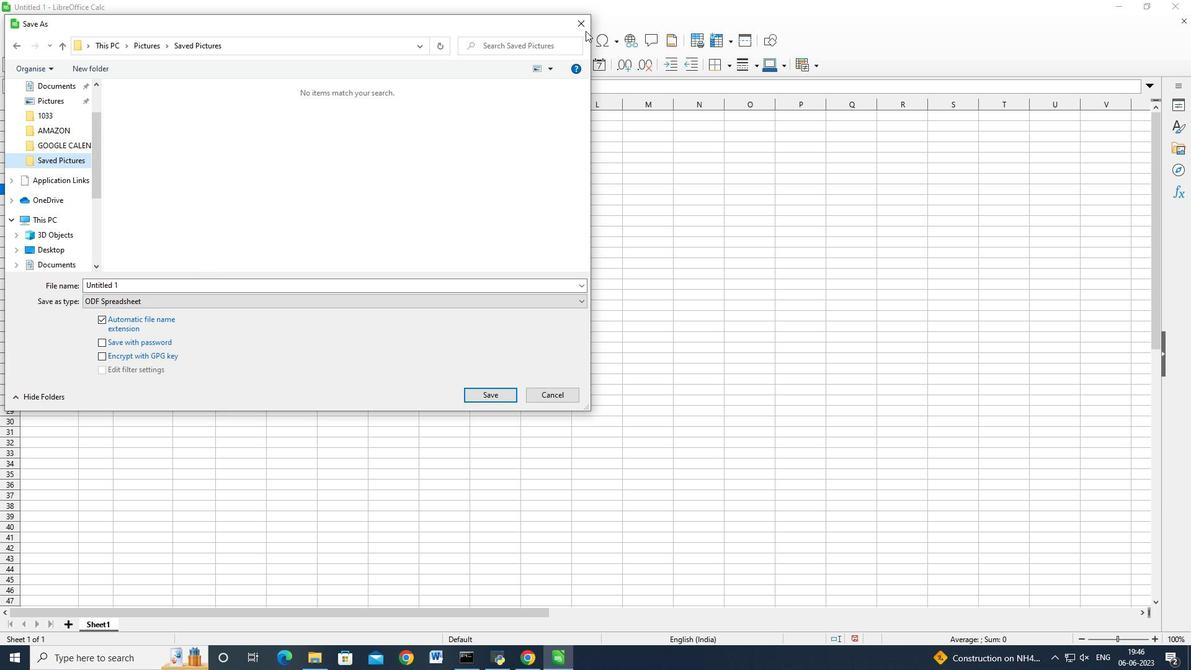 
Action: Mouse moved to (13, 22)
Screenshot: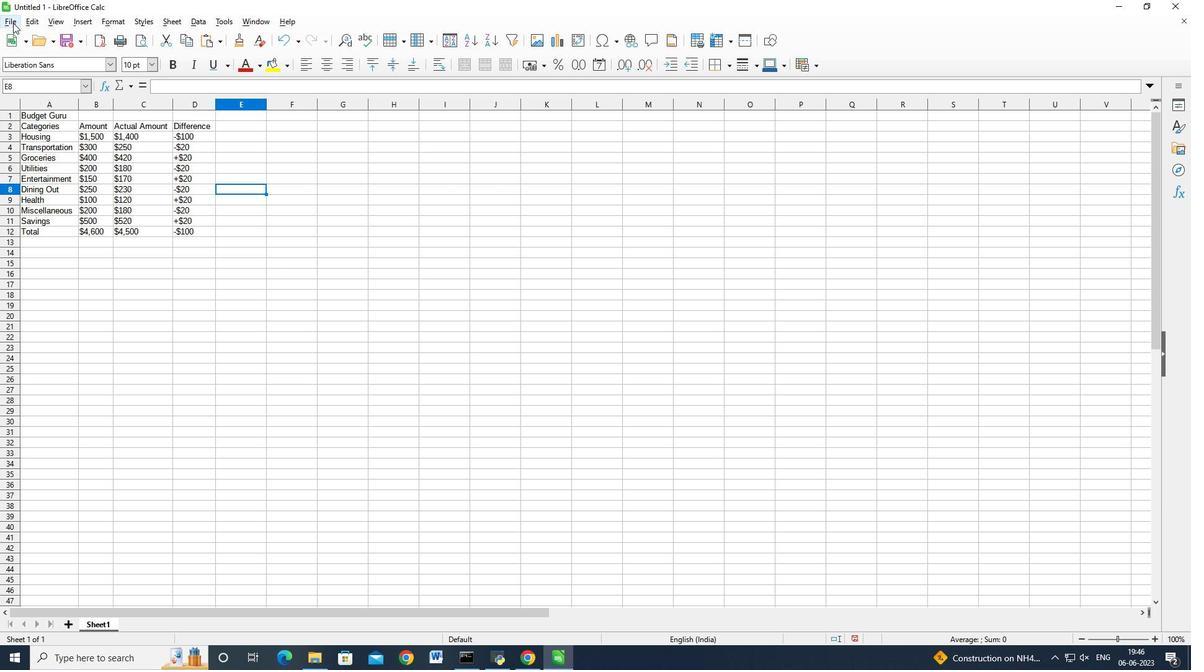 
Action: Mouse pressed left at (13, 22)
Screenshot: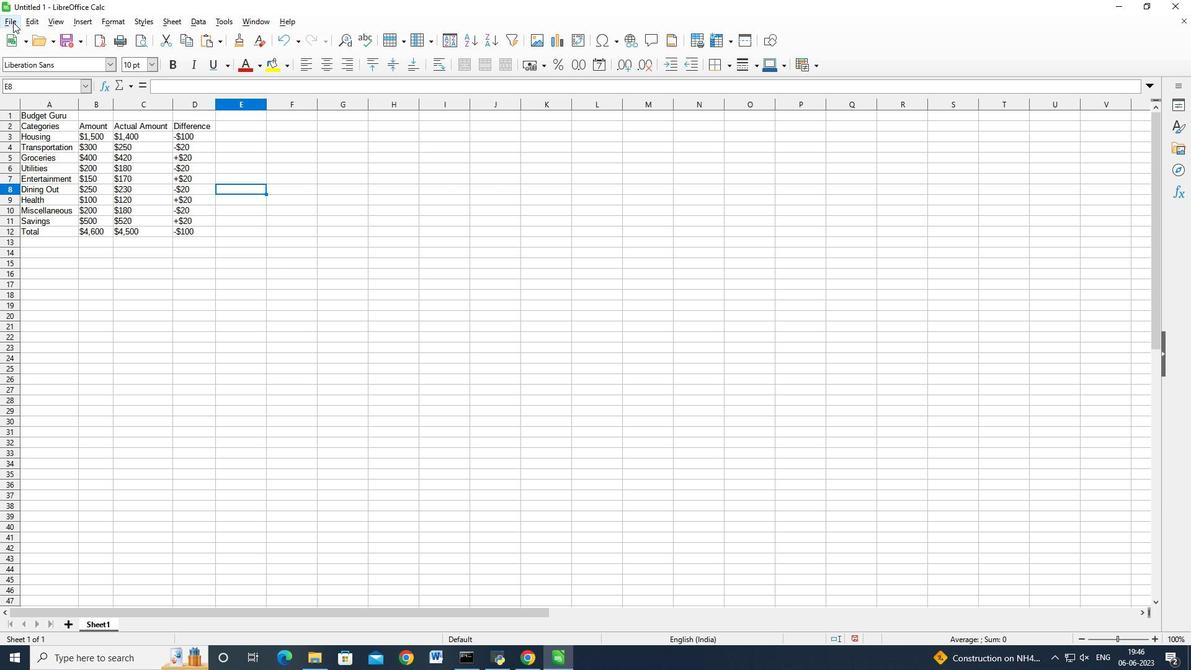 
Action: Mouse moved to (38, 170)
Screenshot: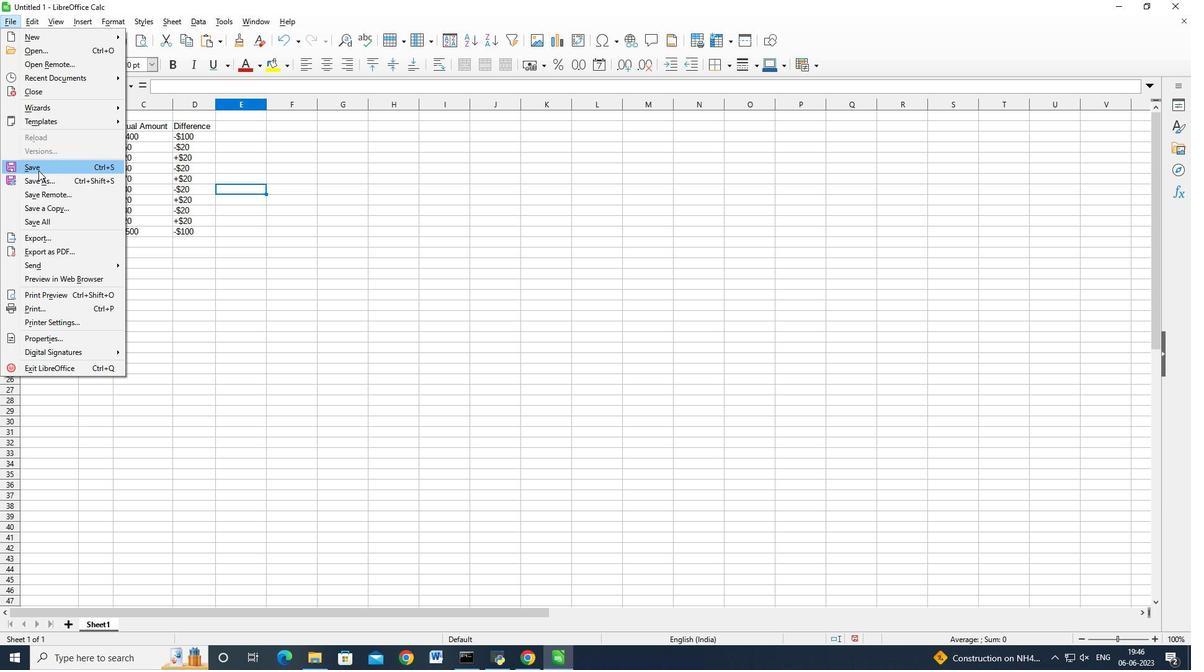 
Action: Mouse pressed left at (38, 170)
Screenshot: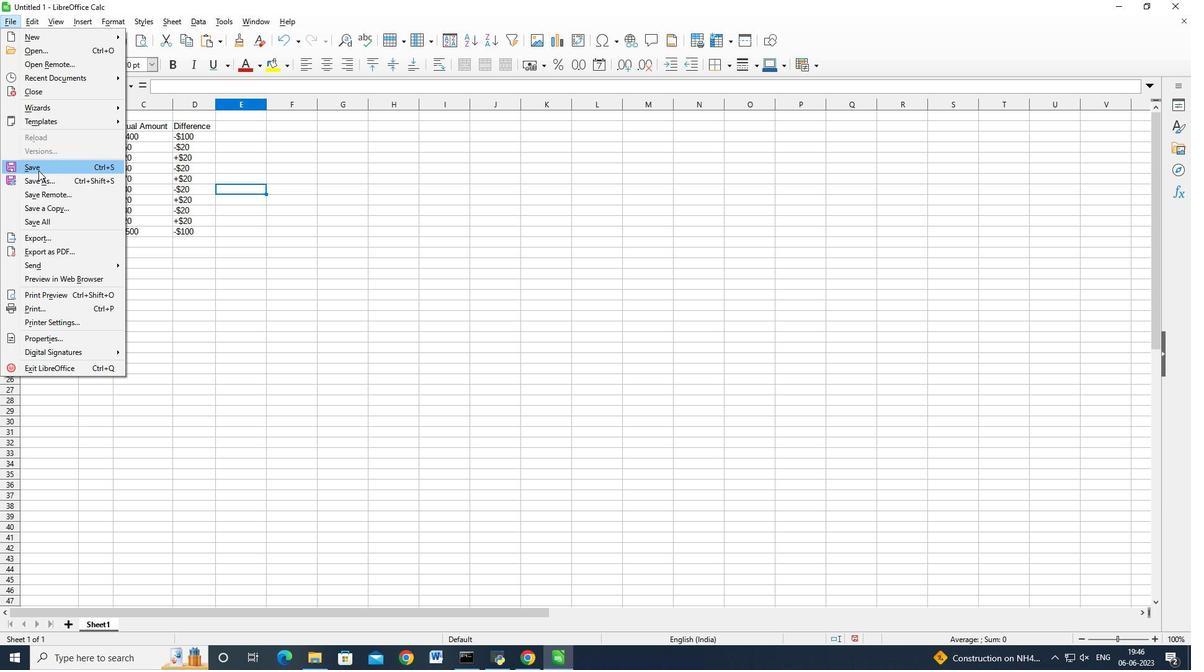 
Action: Mouse moved to (195, 342)
Screenshot: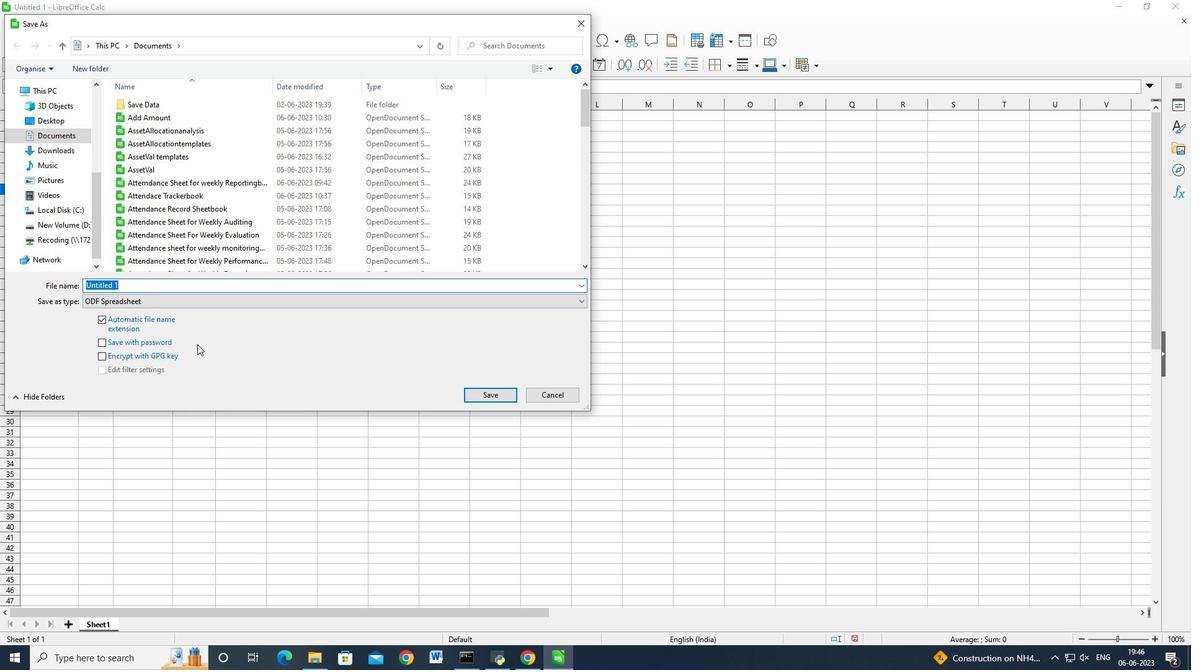 
Action: Key pressed <Key.shift>Budget<Key.space><Key.shift_r>Control<Key.space><Key.shift_r>Tool
Screenshot: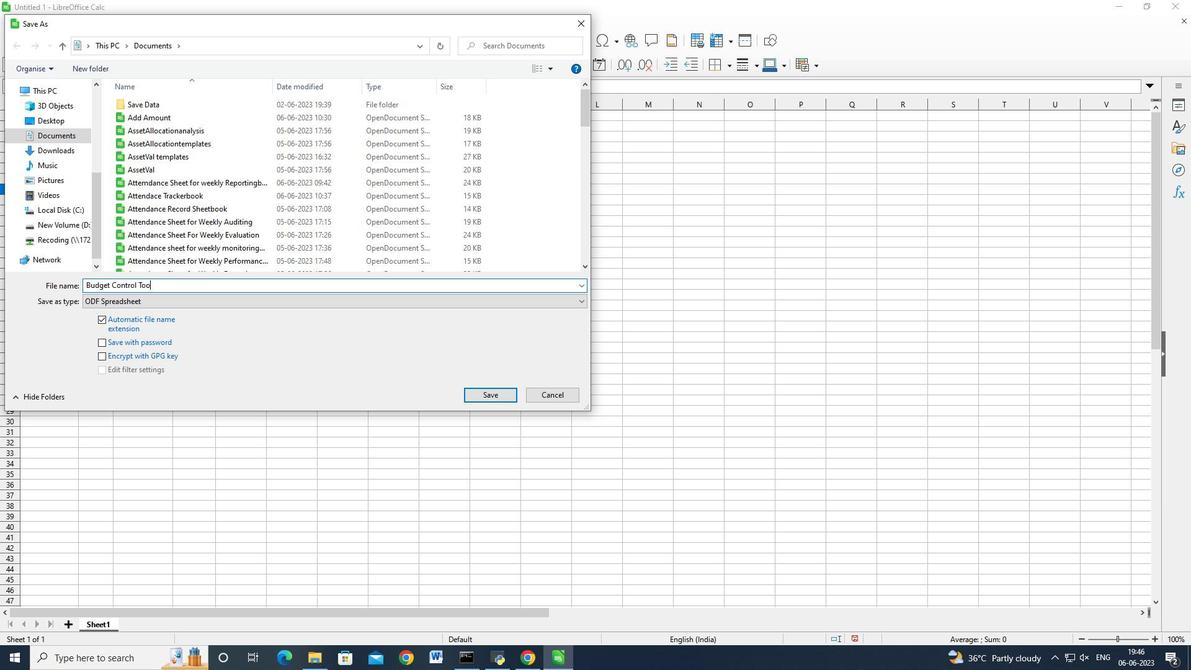 
Action: Mouse moved to (495, 396)
Screenshot: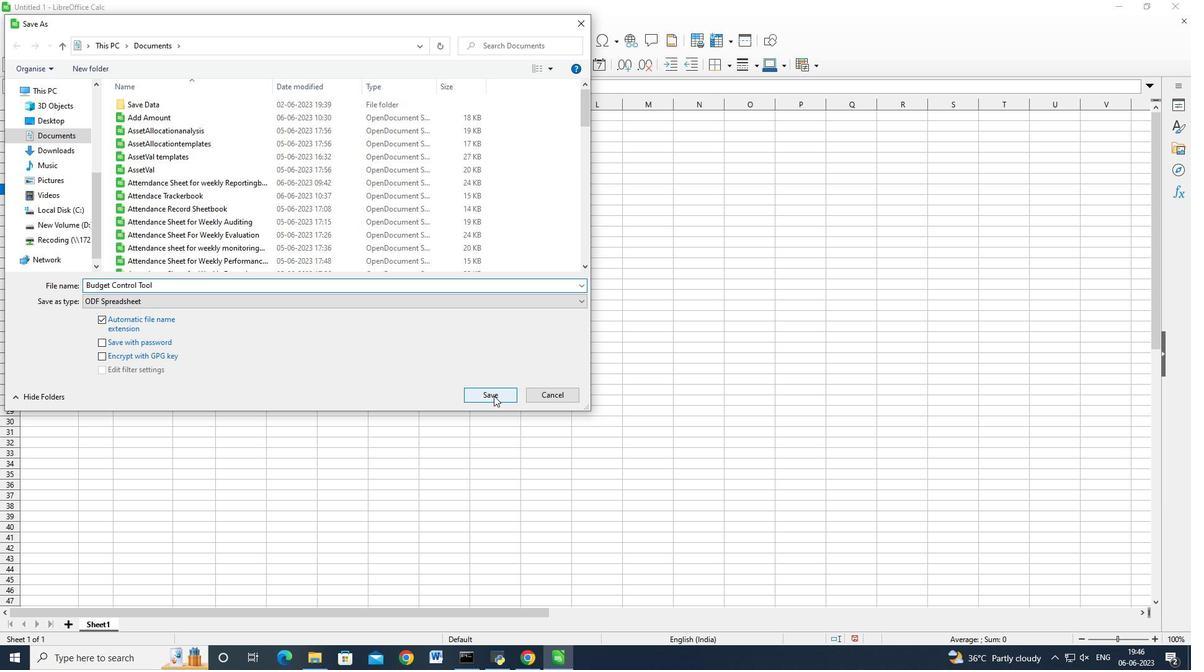 
Action: Mouse pressed left at (495, 396)
Screenshot: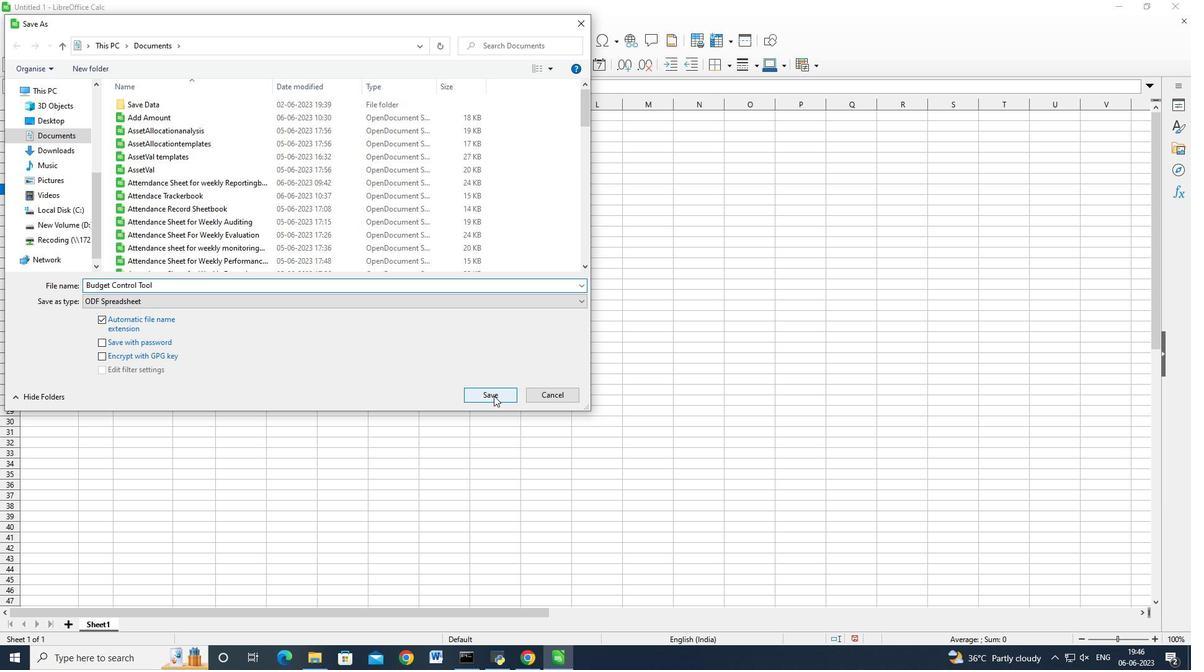 
Action: Mouse moved to (448, 290)
Screenshot: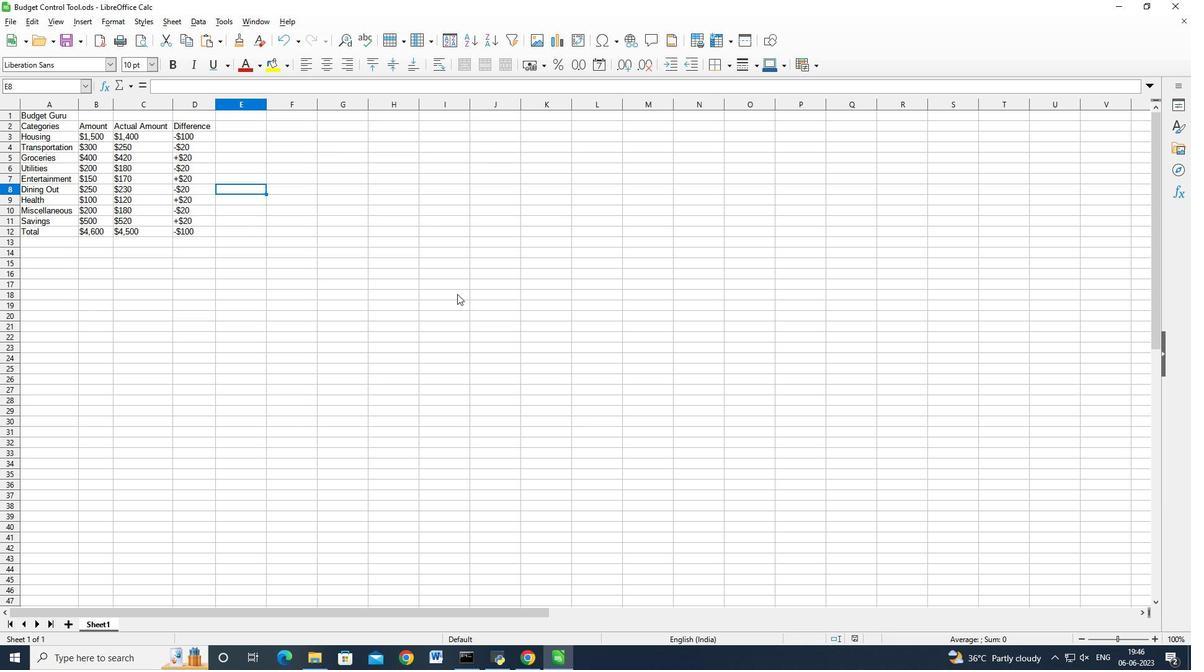 
